 Task: Open a blank sheet, save the file as Harrypotter.html and add heading 'Harry Potter',with the parapraph 'Harry Potter, created by author J.K. Rowling, is a beloved fantasy series that has captured the hearts of readers worldwide. It follows the extraordinary journey of Harry Potter, a young wizard, and his friends at Hogwarts School of Witchcraft and Wizardry. The series is filled with magic, adventure, friendship, and the battle between good and evil. Through its compelling storytelling, Harry Potter has inspired generations, teaching valuable lessons about courage, loyalty, and the power of love. It has become a cultural phenomenon, enchanting readers and reminding us of the enduring magic of imagination.' Apply Font Style in paragraph Impact and font size 18. Apply font style in  Heading 'Montserrat' and font size 36 Change heading alignment to  Left and paragraph alignment to  Left
Action: Mouse moved to (364, 226)
Screenshot: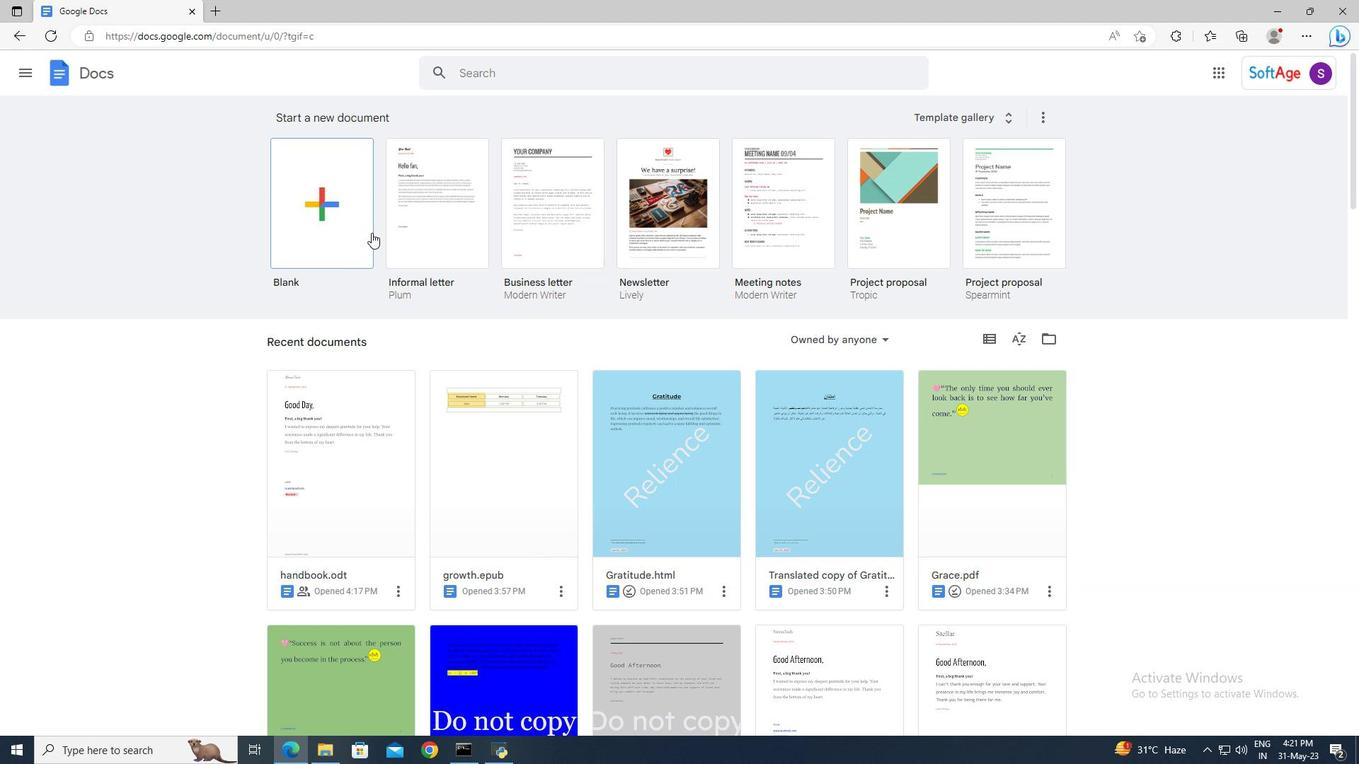 
Action: Mouse pressed left at (364, 226)
Screenshot: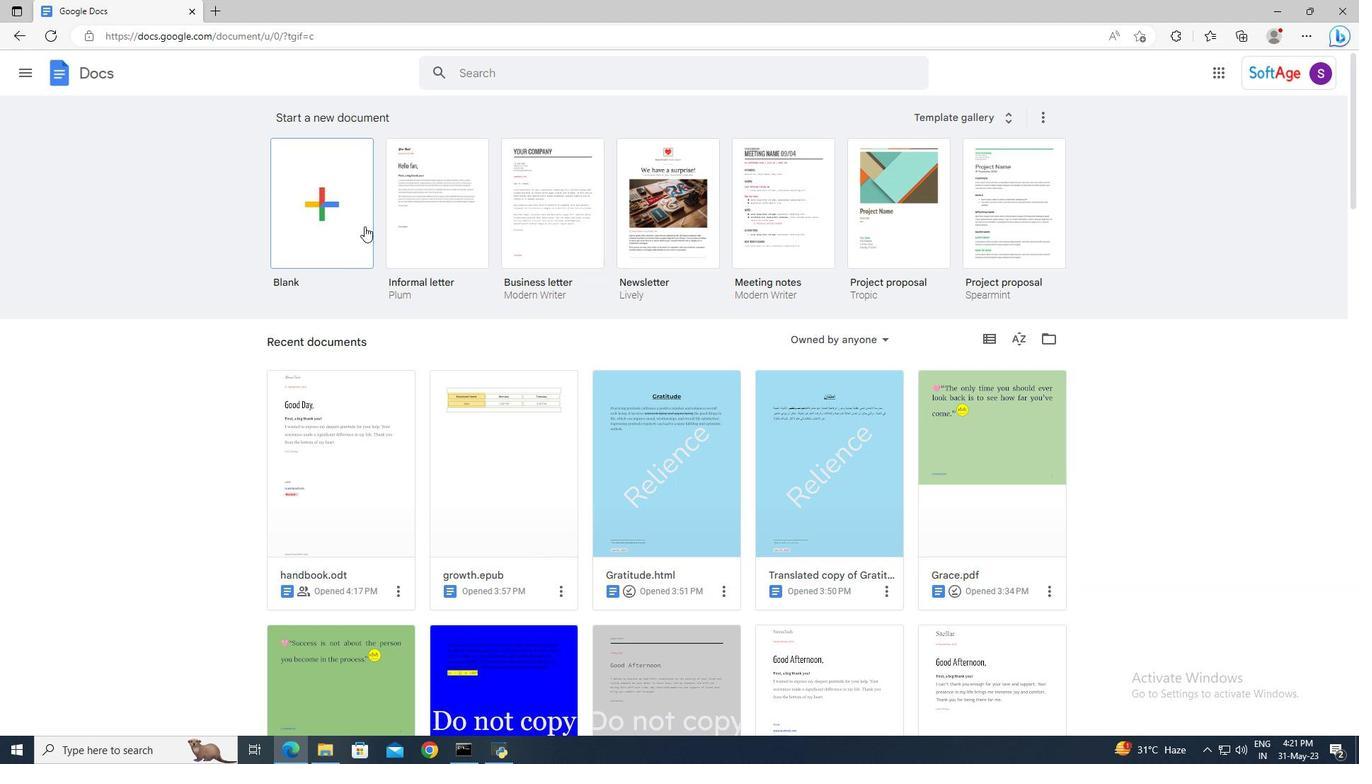
Action: Mouse moved to (139, 63)
Screenshot: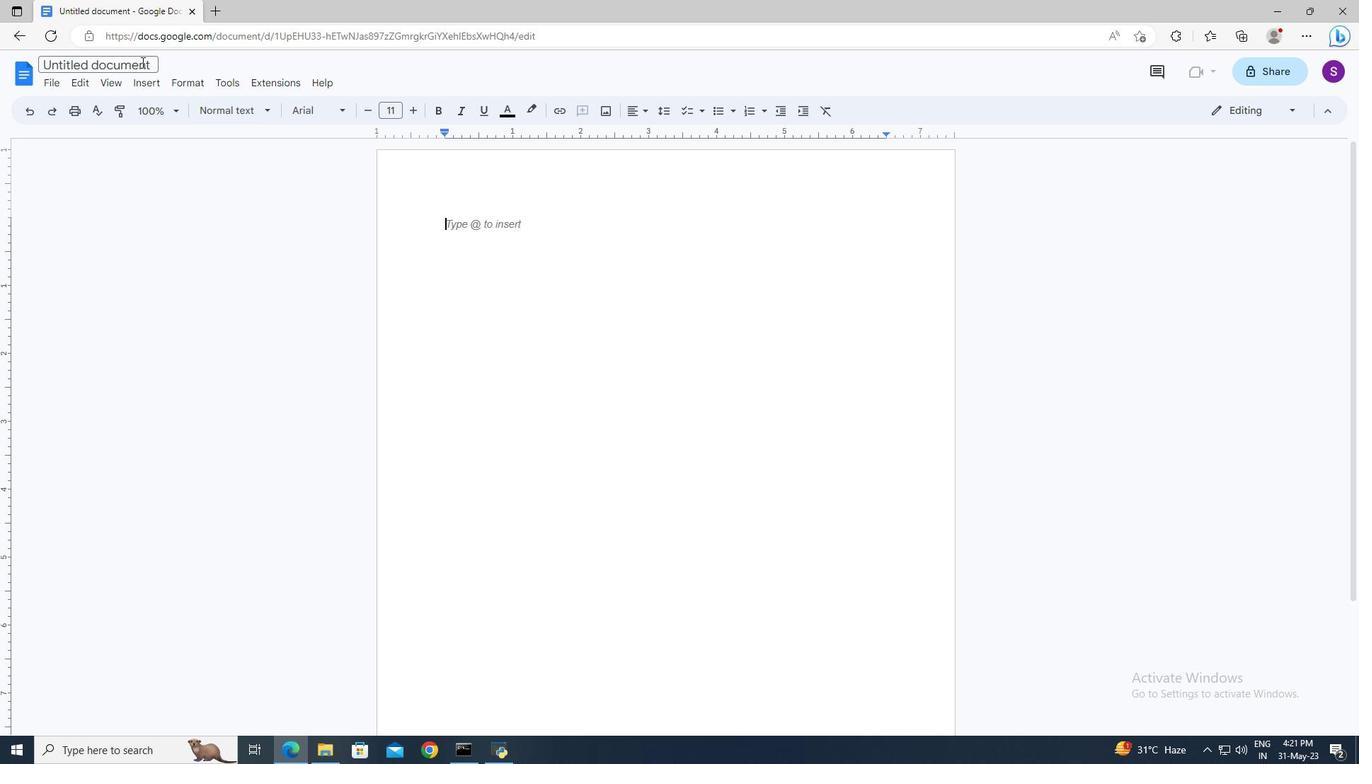 
Action: Mouse pressed left at (139, 63)
Screenshot: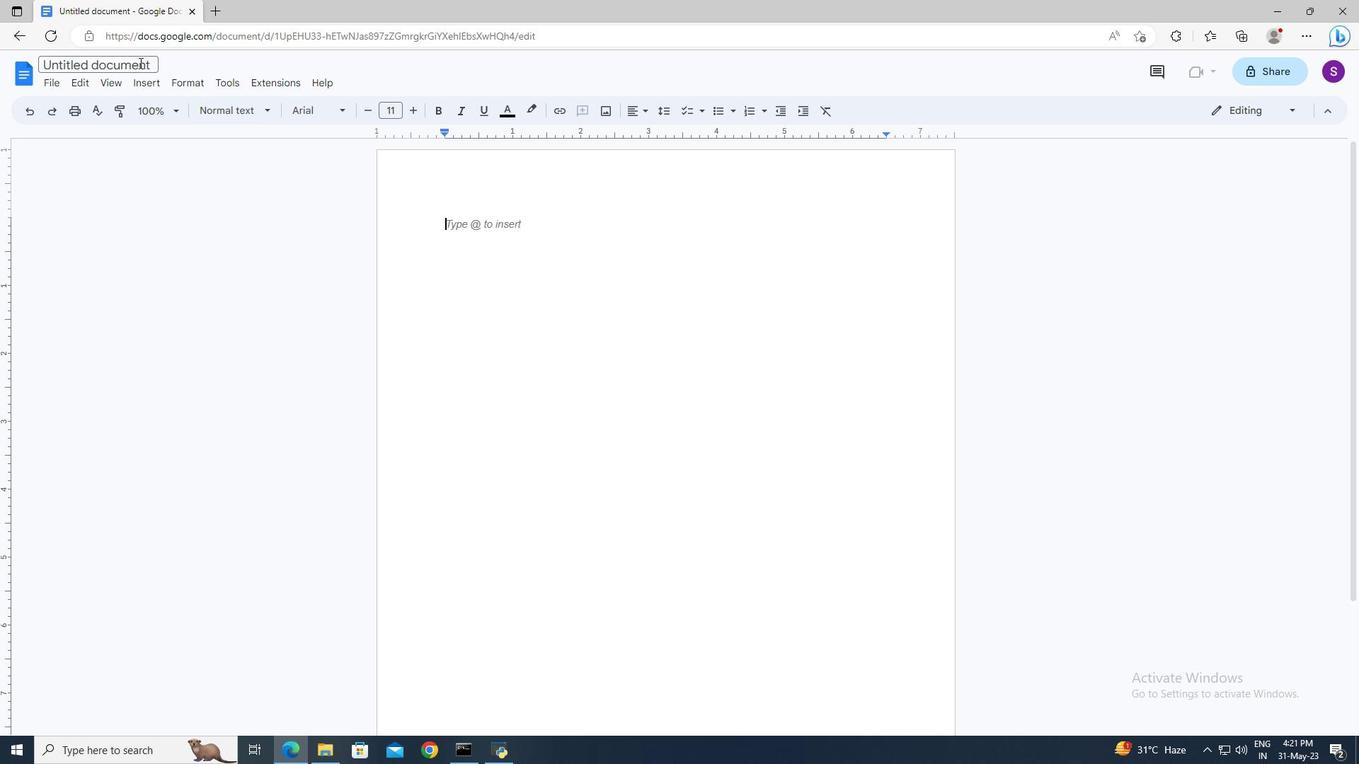 
Action: Key pressed <Key.delete><Key.shift>Harrypotter.html<Key.enter>
Screenshot: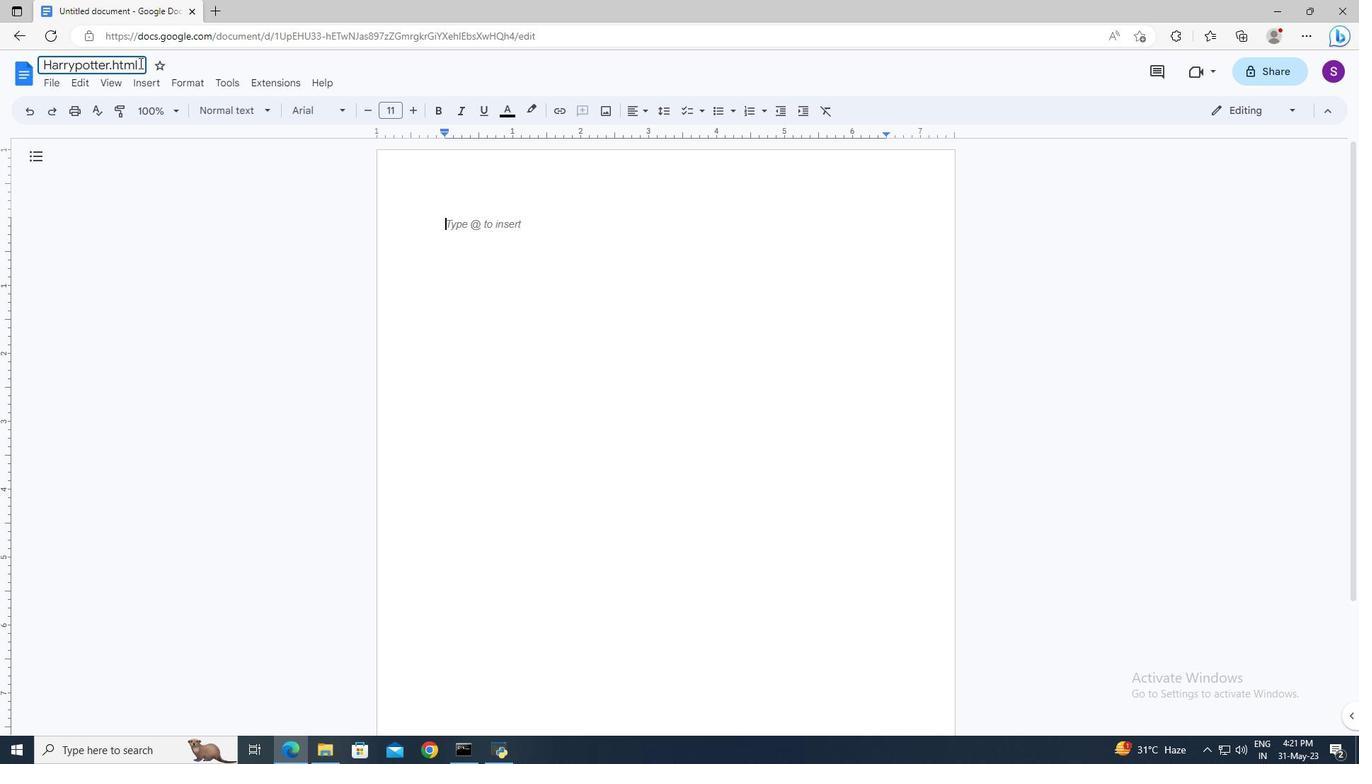 
Action: Mouse moved to (256, 119)
Screenshot: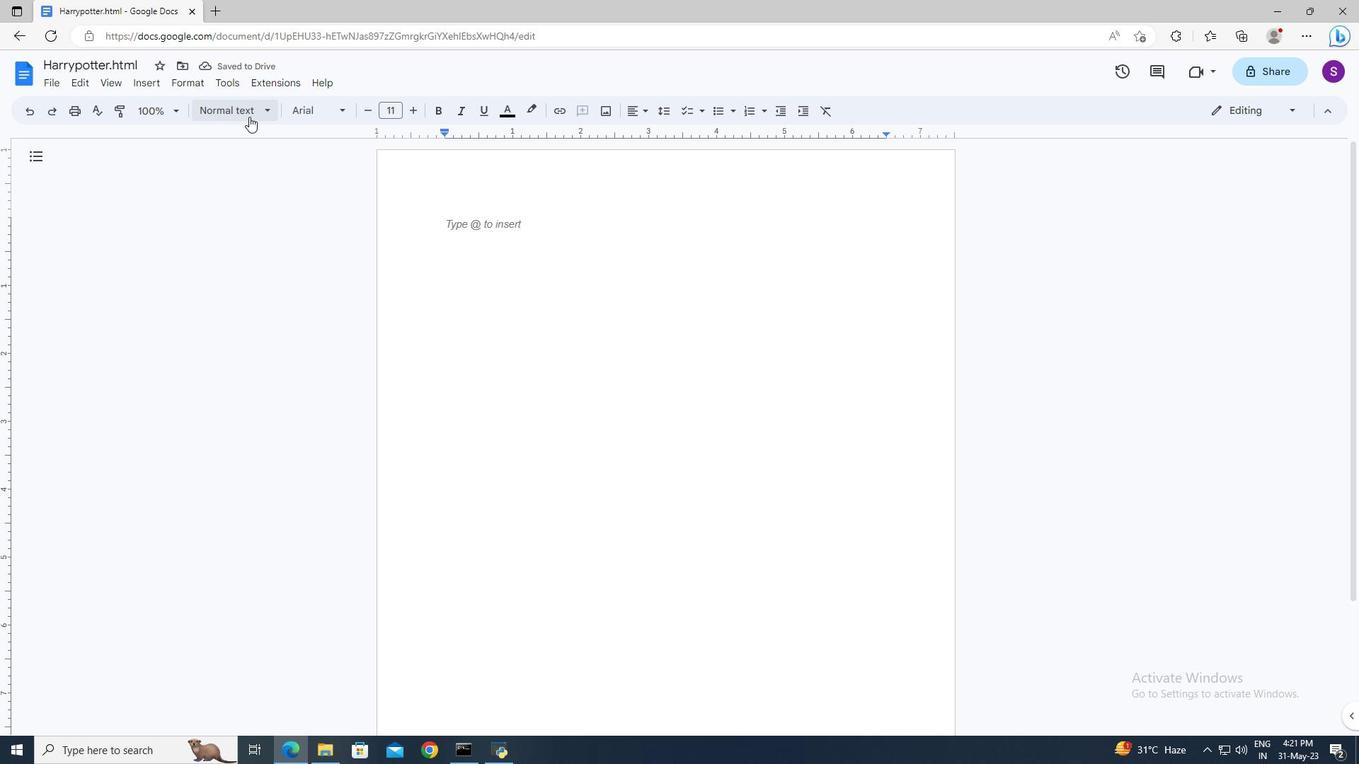 
Action: Mouse pressed left at (256, 119)
Screenshot: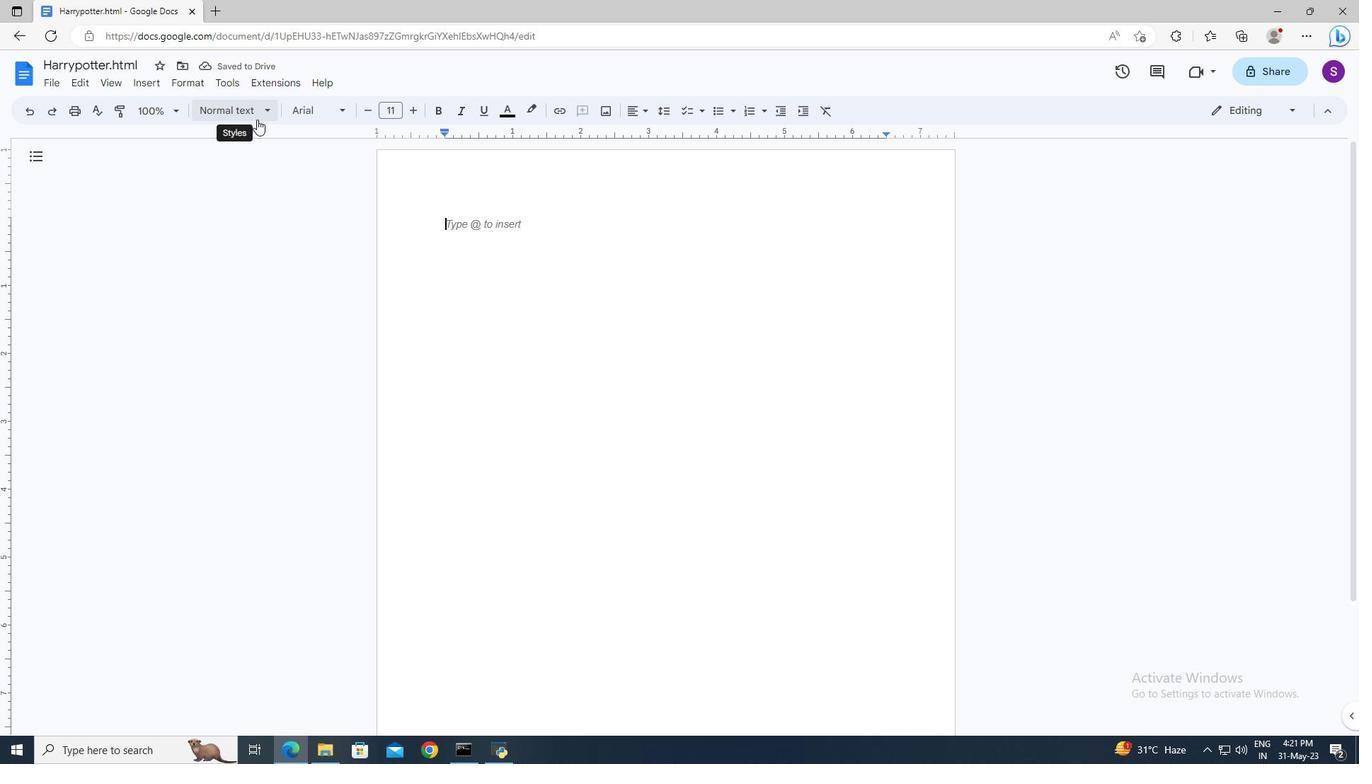 
Action: Mouse moved to (274, 308)
Screenshot: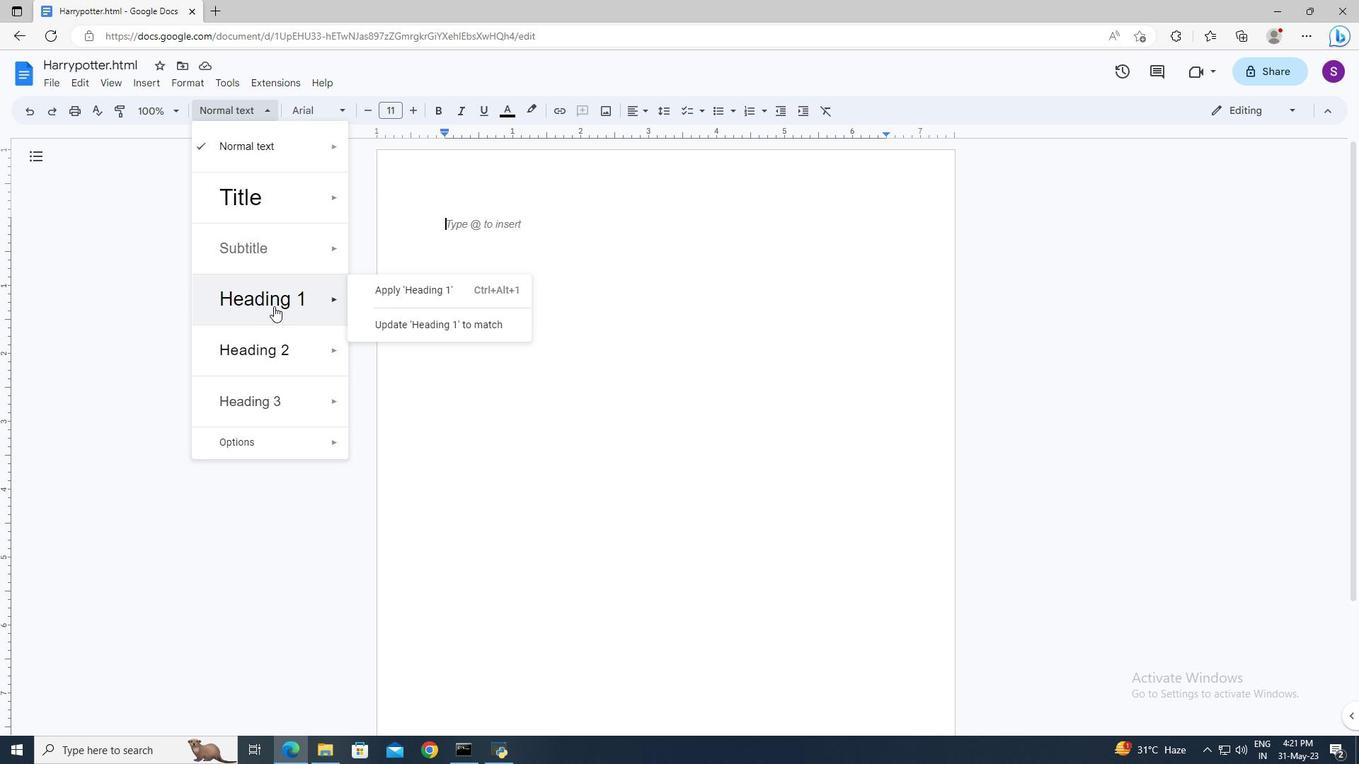 
Action: Mouse pressed left at (274, 308)
Screenshot: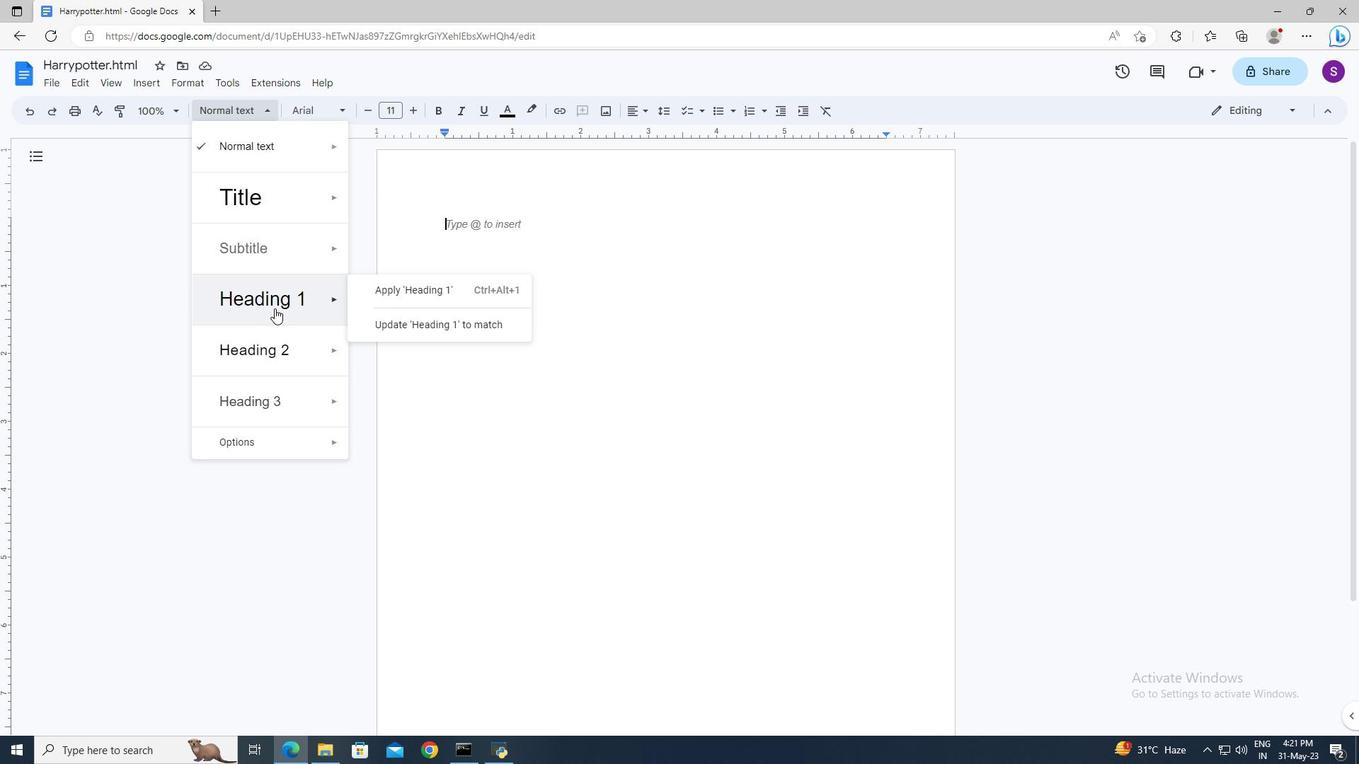 
Action: Key pressed <Key.shift>Harry<Key.space><Key.shift>Potter<Key.enter><Key.enter><Key.shift>Harry<Key.space><Key.shift>Potter,<Key.space>created<Key.space>by<Key.space>author<Key.space><Key.shift>J.<Key.shift>K.<Key.space><Key.shift>Rowling,<Key.space>is<Key.space>a<Key.space>beloved<Key.space>fantasy<Key.space>series<Key.space>that<Key.space>a<Key.backspace>has<Key.space>captured<Key.space>the<Key.space>hearts<Key.space>of<Key.space>readers<Key.space>worldwide.<Key.space><Key.shift>It<Key.space>follows<Key.space>the<Key.space>extraordinary<Key.space>journey<Key.space>of<Key.space><Key.shift>Harry<Key.space><Key.shift>Potter,<Key.space>a<Key.space>young<Key.space>wizard,<Key.space>and<Key.space>his<Key.space>friends<Key.space>at<Key.space><Key.shift>Hogwarts<Key.space><Key.shift_r>School<Key.space>of<Key.space><Key.shift>Witchcraft<Key.space>and<Key.space><Key.shift_r>Wizardry.<Key.space><Key.shift>The<Key.space>series<Key.space>is<Key.space>filled<Key.space>with<Key.space>magic,<Key.space>adventure,<Key.space>friendh<Key.backspace>ship,<Key.space>and<Key.space>b<Key.backspace>the<Key.space>battle<Key.space>between<Key.space>good<Key.space>and<Key.space>evil.<Key.space><Key.shift>Through<Key.space>its<Key.space>compelling,<Key.backspace><Key.space>storytelling,<Key.space><Key.shift>Harry<Key.space><Key.shift>Potter<Key.space>has<Key.space>inspired<Key.space>generations,<Key.space>tr\e<Key.backspace><Key.backspace><Key.backspace>eaching<Key.space>valual<Key.backspace>ble<Key.space>lessons<Key.space>about<Key.space>courage,<Key.space>loyalty,<Key.space>and<Key.space>the<Key.space>power<Key.space>of<Key.space>love.<Key.space><Key.shift>It<Key.space>has<Key.space>become<Key.space>a<Key.space>cultural<Key.space>phenomenon,<Key.space>enchanting<Key.space>readers<Key.space>and<Key.space>reminding<Key.space>us<Key.space>of<Key.space>the<Key.space>enduring<Key.space>magic<Key.space>of<Key.space>imagination.<Key.shift><Key.up>
Screenshot: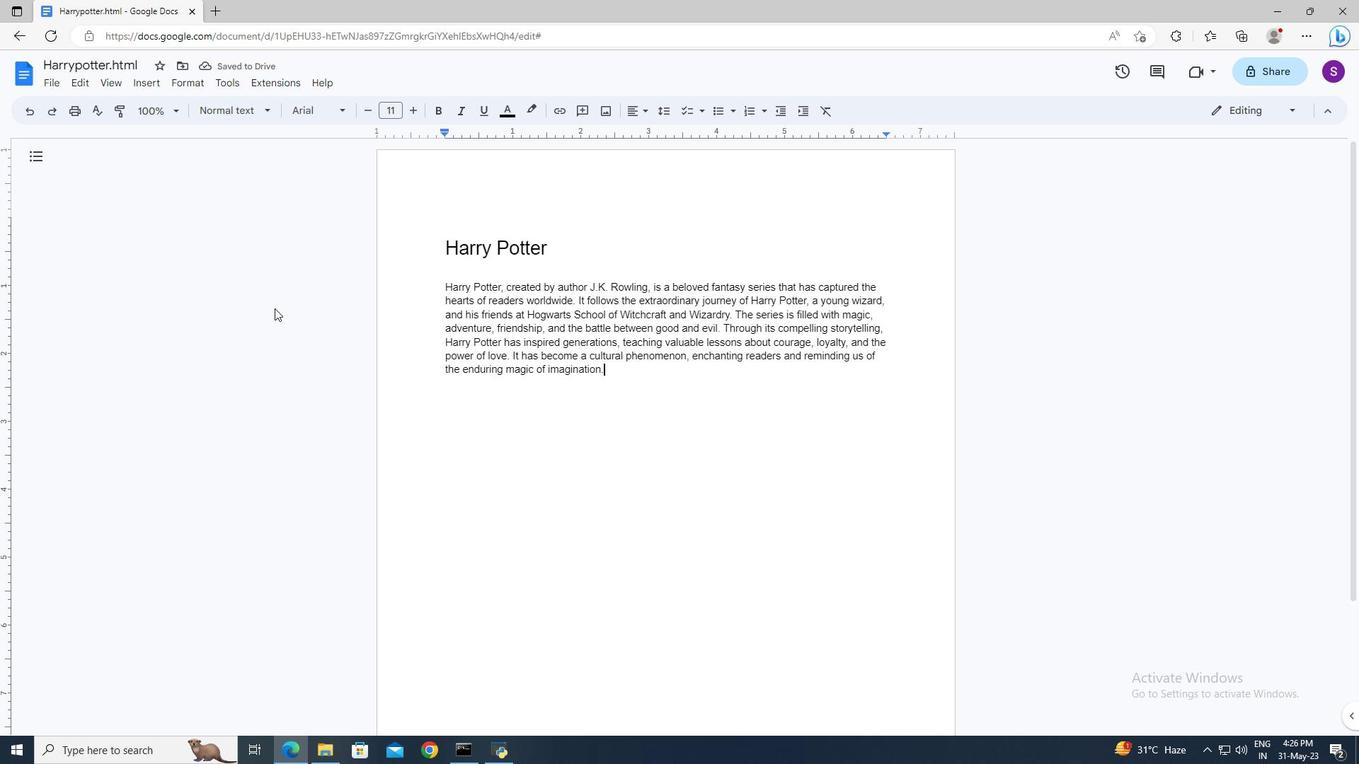 
Action: Mouse moved to (341, 117)
Screenshot: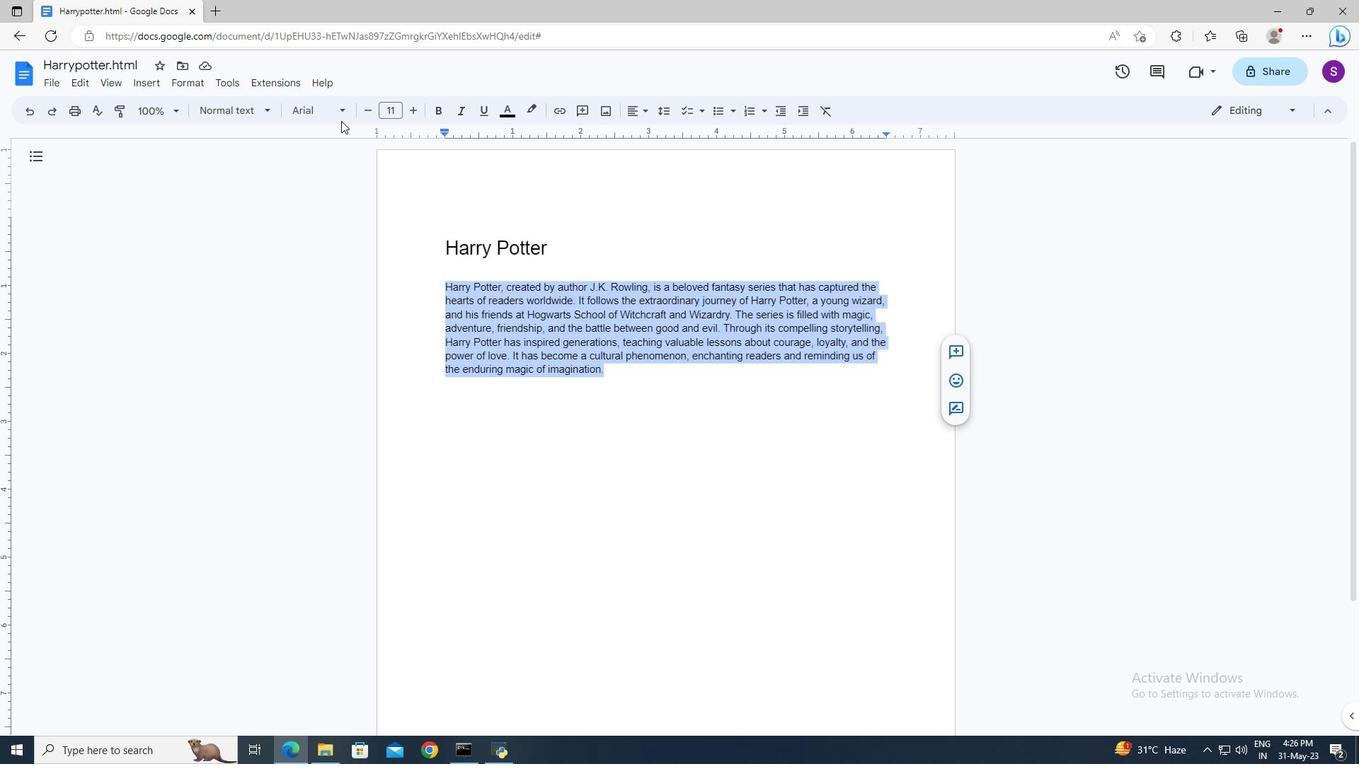 
Action: Mouse pressed left at (341, 117)
Screenshot: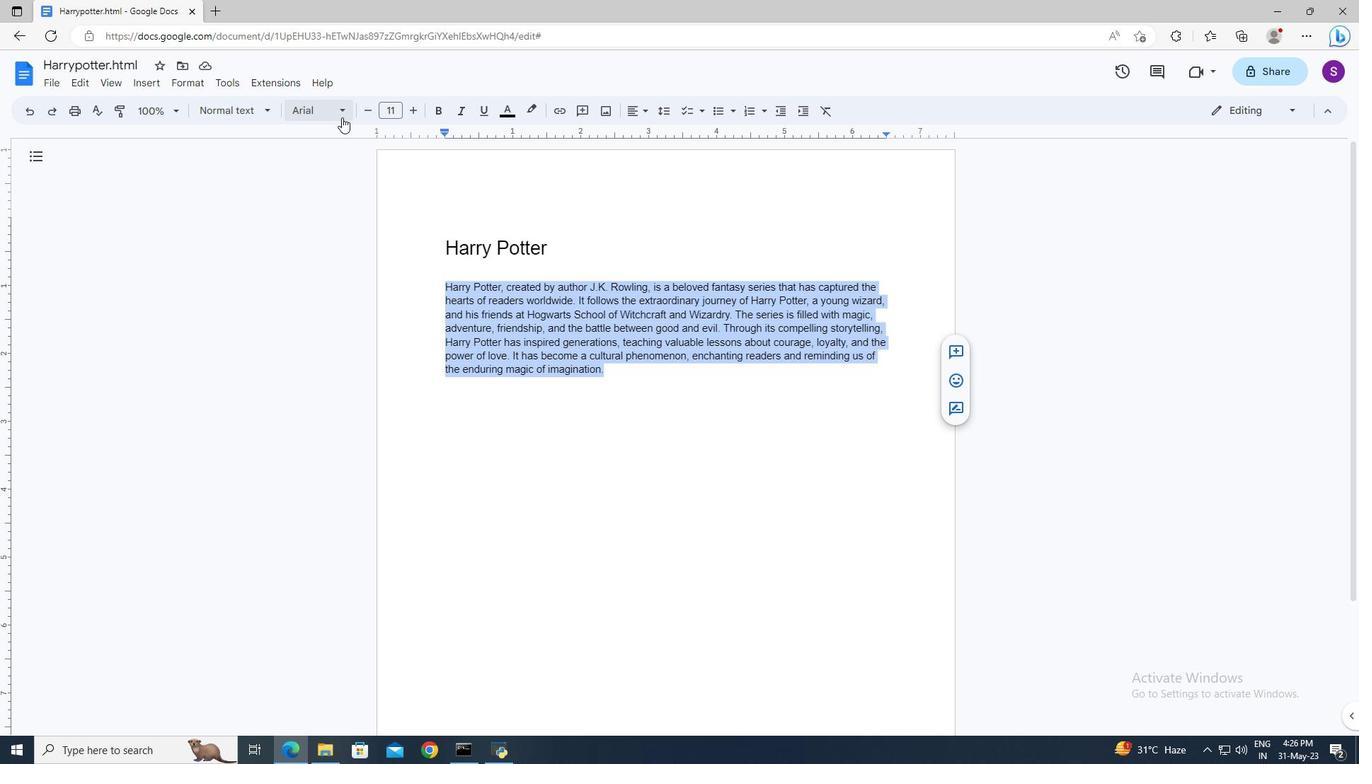 
Action: Mouse moved to (331, 517)
Screenshot: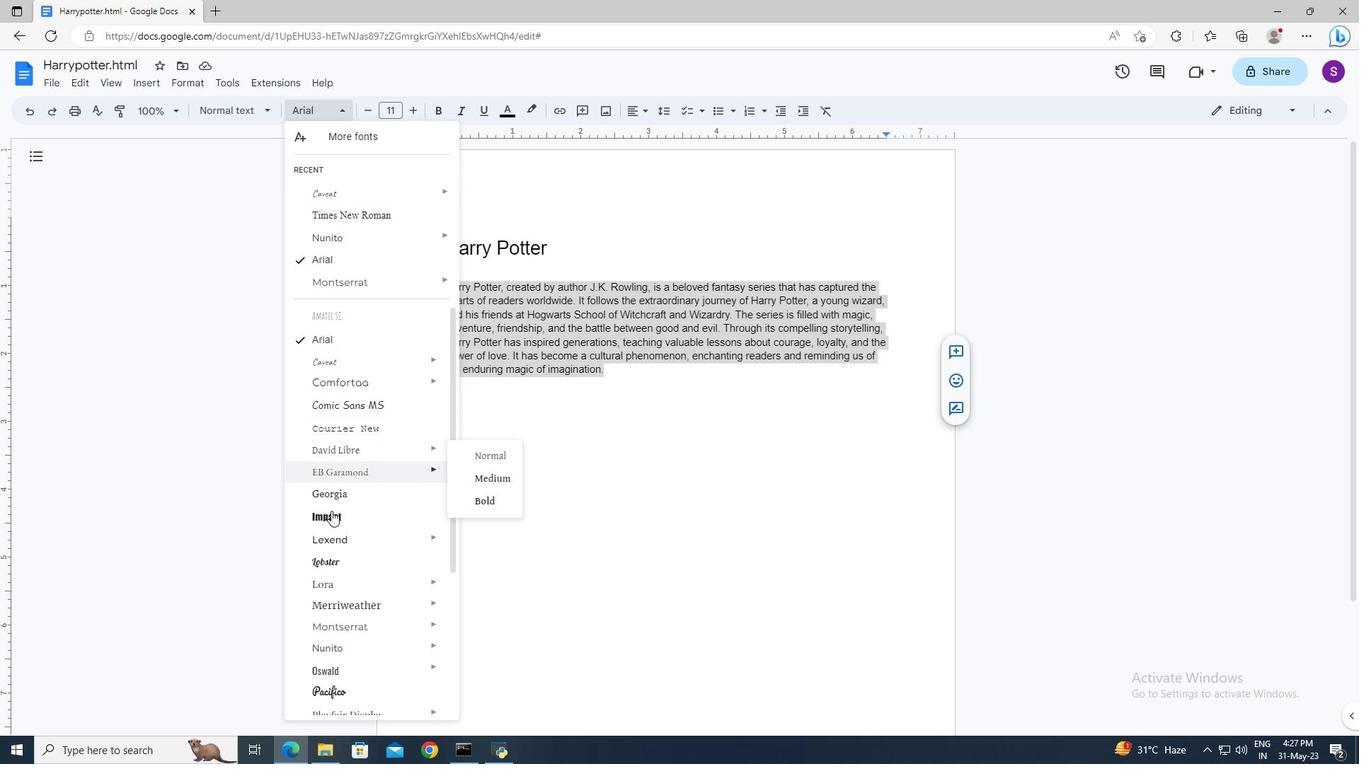 
Action: Mouse pressed left at (331, 517)
Screenshot: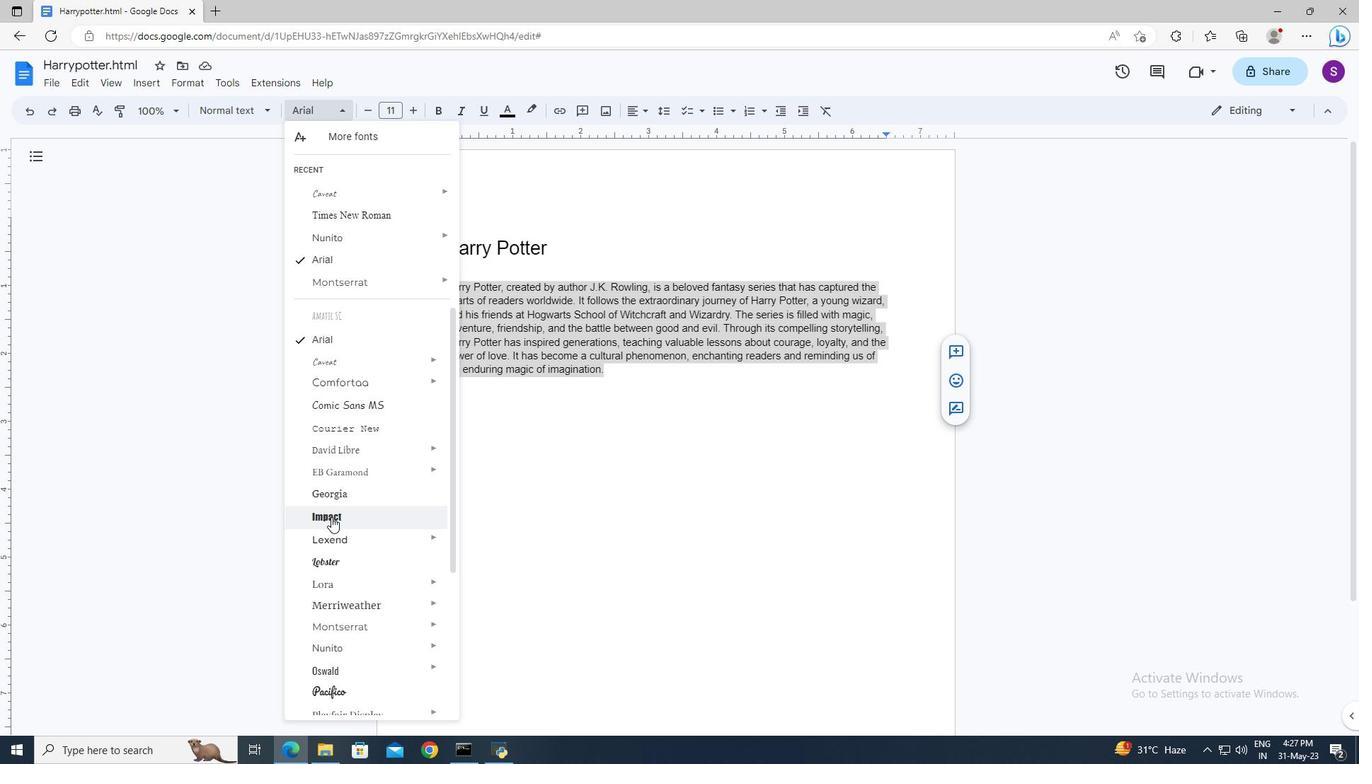 
Action: Mouse moved to (397, 115)
Screenshot: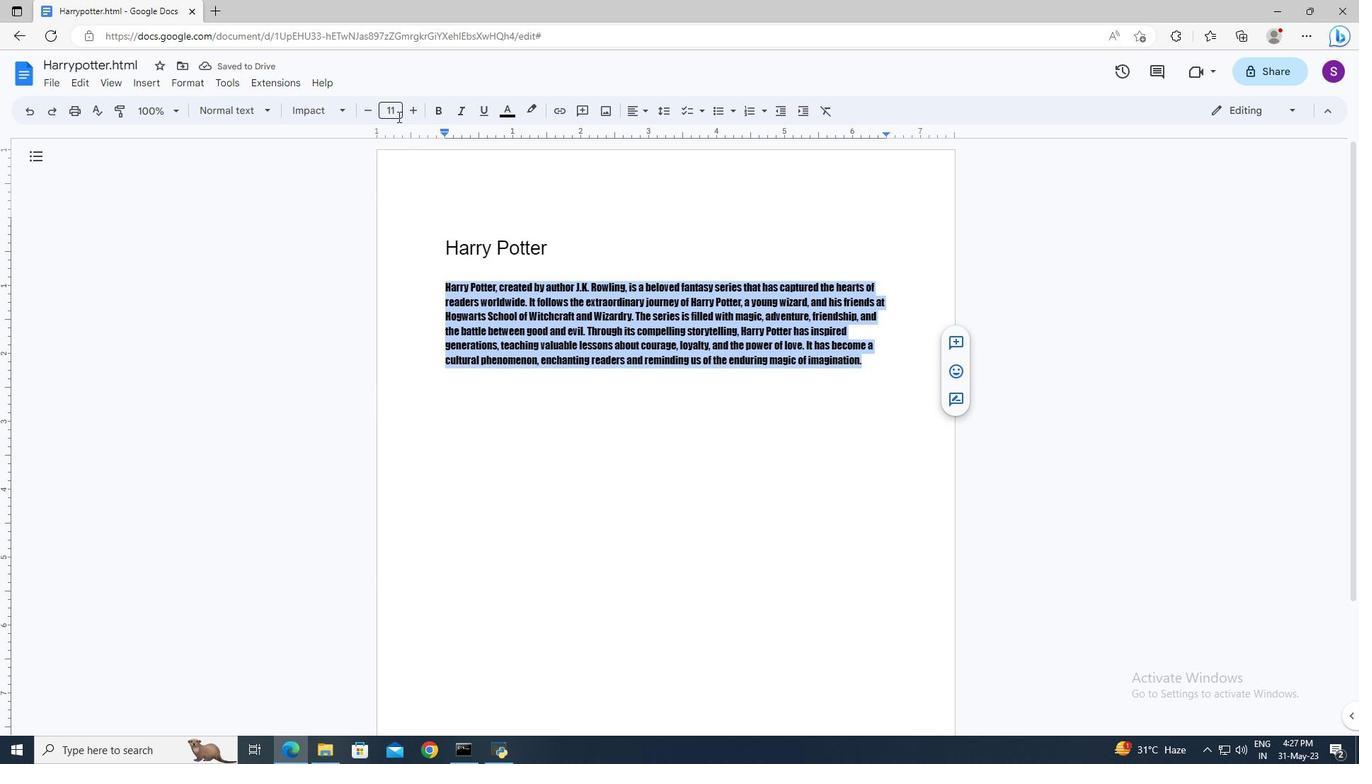 
Action: Mouse pressed left at (397, 115)
Screenshot: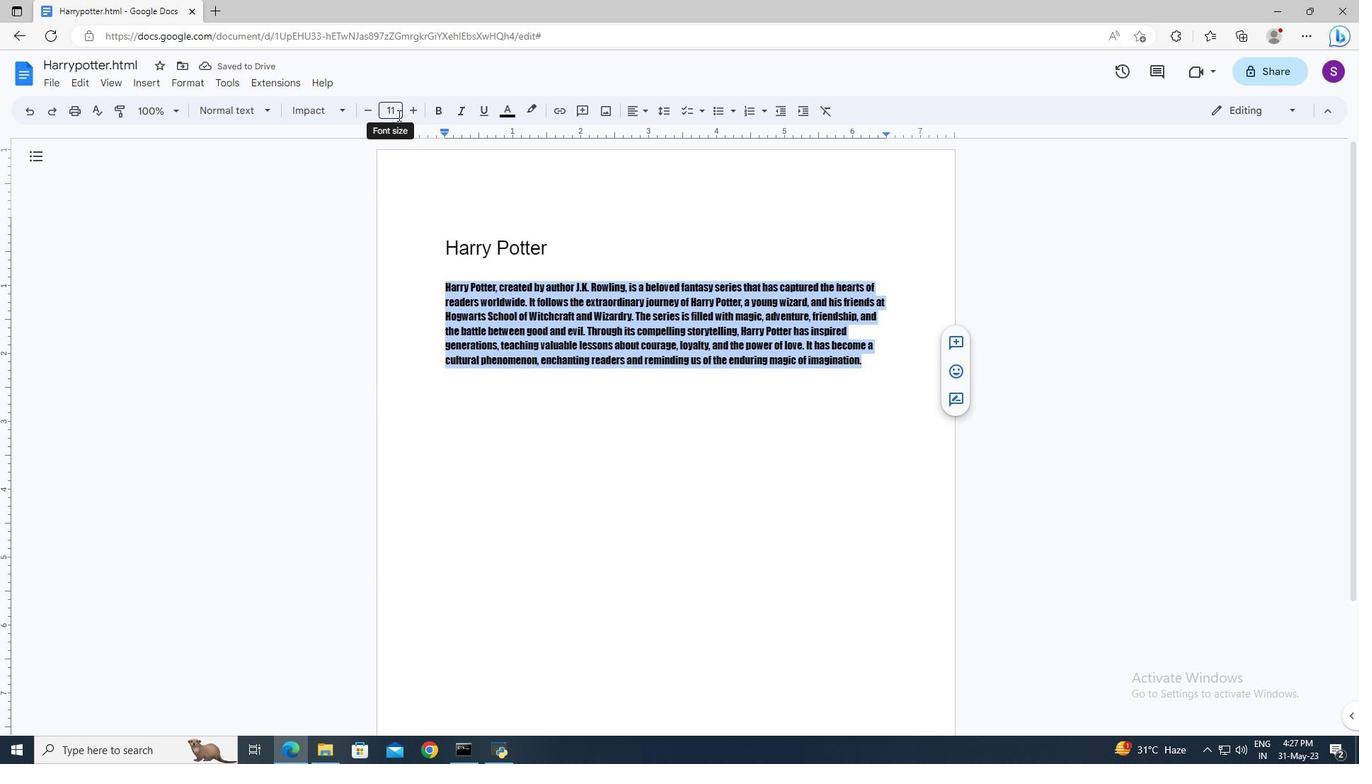 
Action: Key pressed 18<Key.enter>
Screenshot: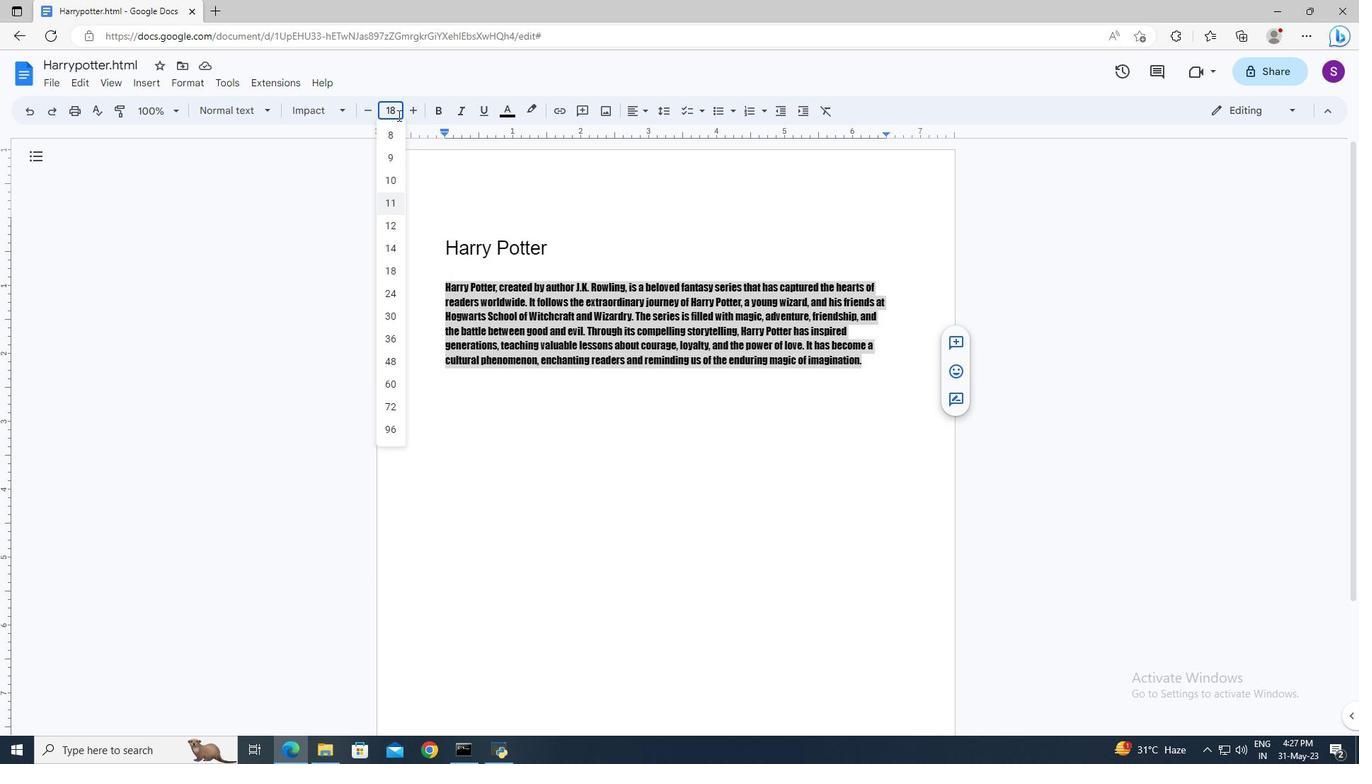 
Action: Mouse moved to (435, 245)
Screenshot: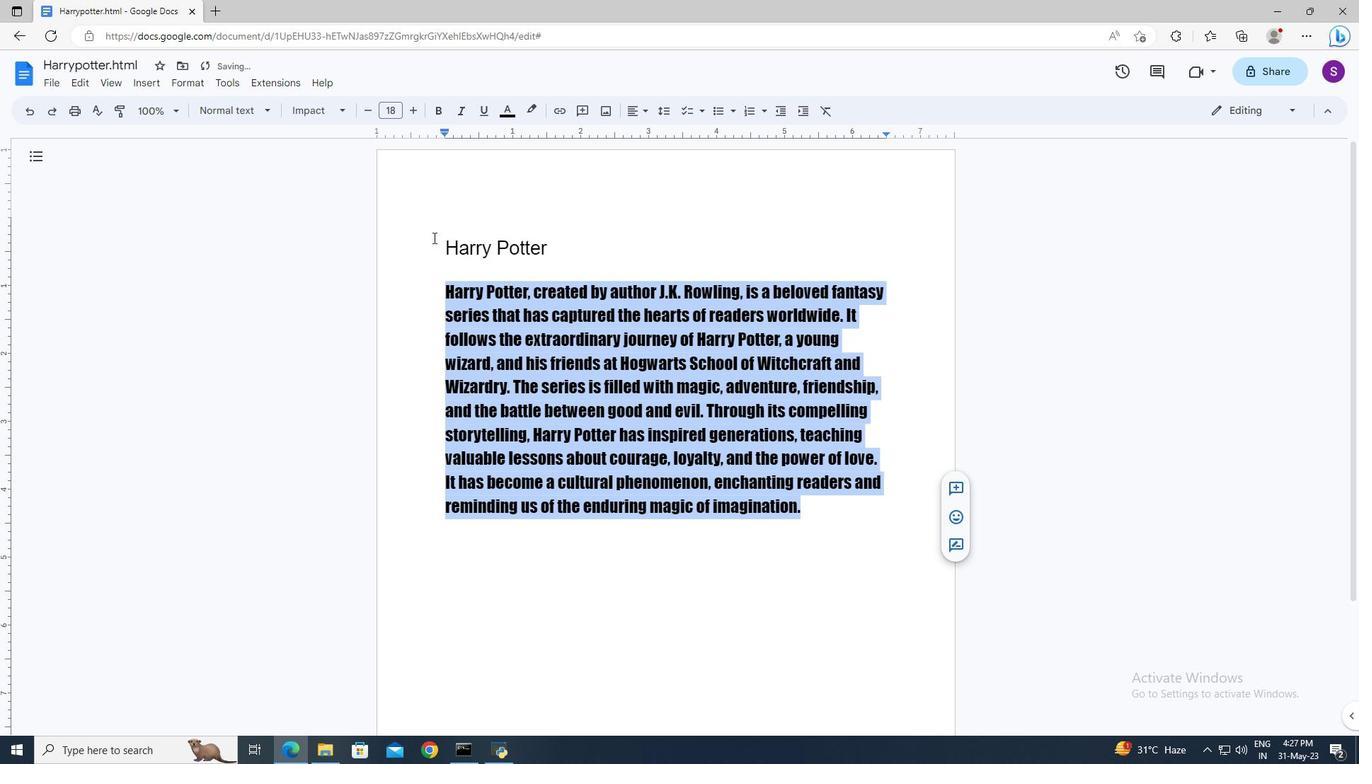 
Action: Mouse pressed left at (435, 245)
Screenshot: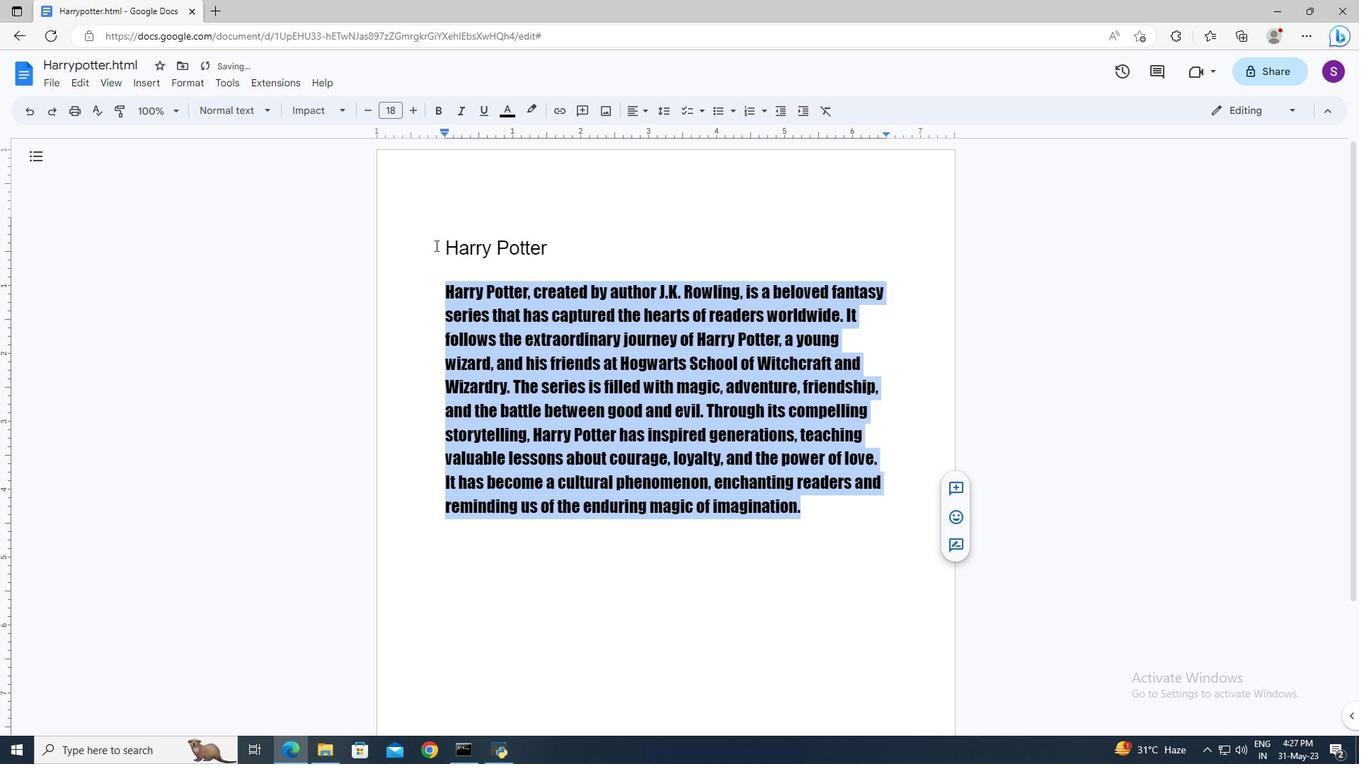 
Action: Key pressed <Key.shift><Key.shift><Key.shift><Key.shift><Key.shift><Key.shift><Key.shift><Key.shift><Key.shift><Key.shift><Key.shift><Key.shift><Key.shift><Key.down>
Screenshot: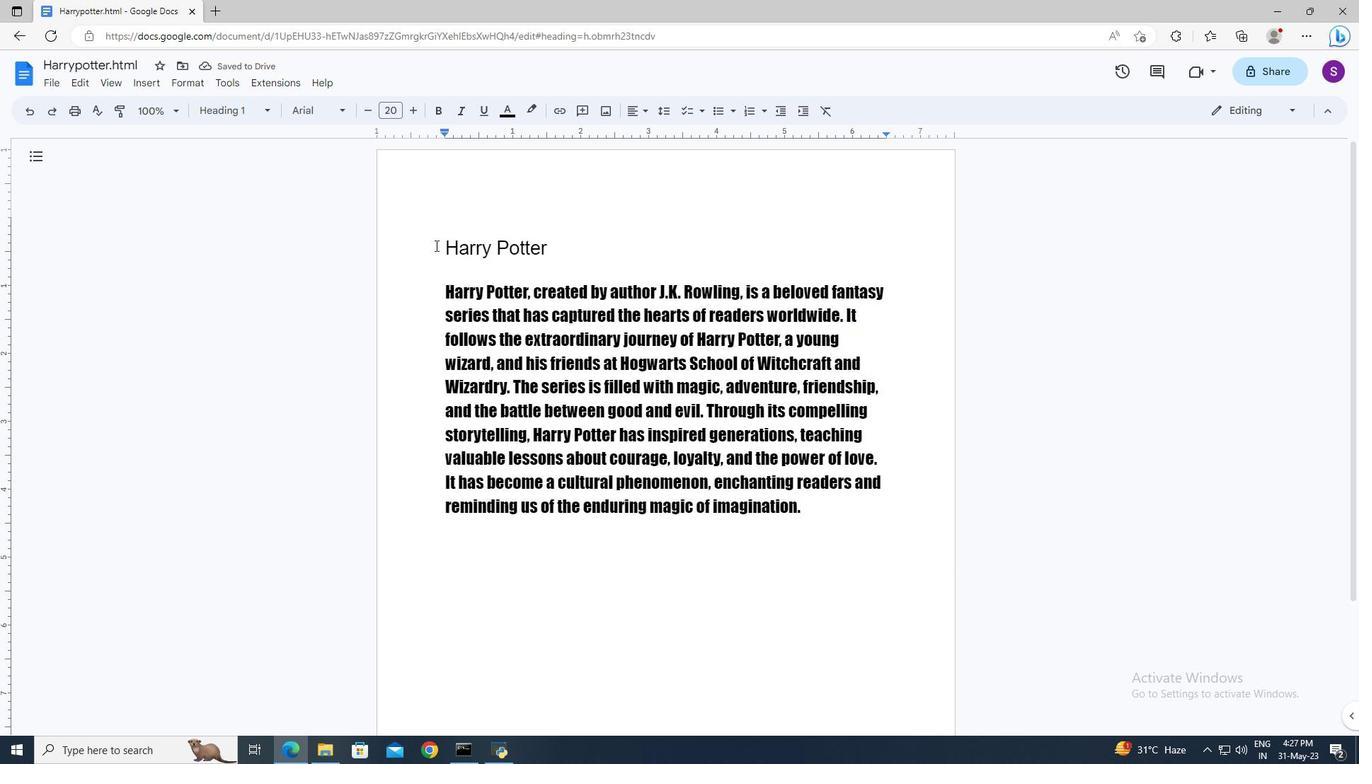 
Action: Mouse moved to (336, 113)
Screenshot: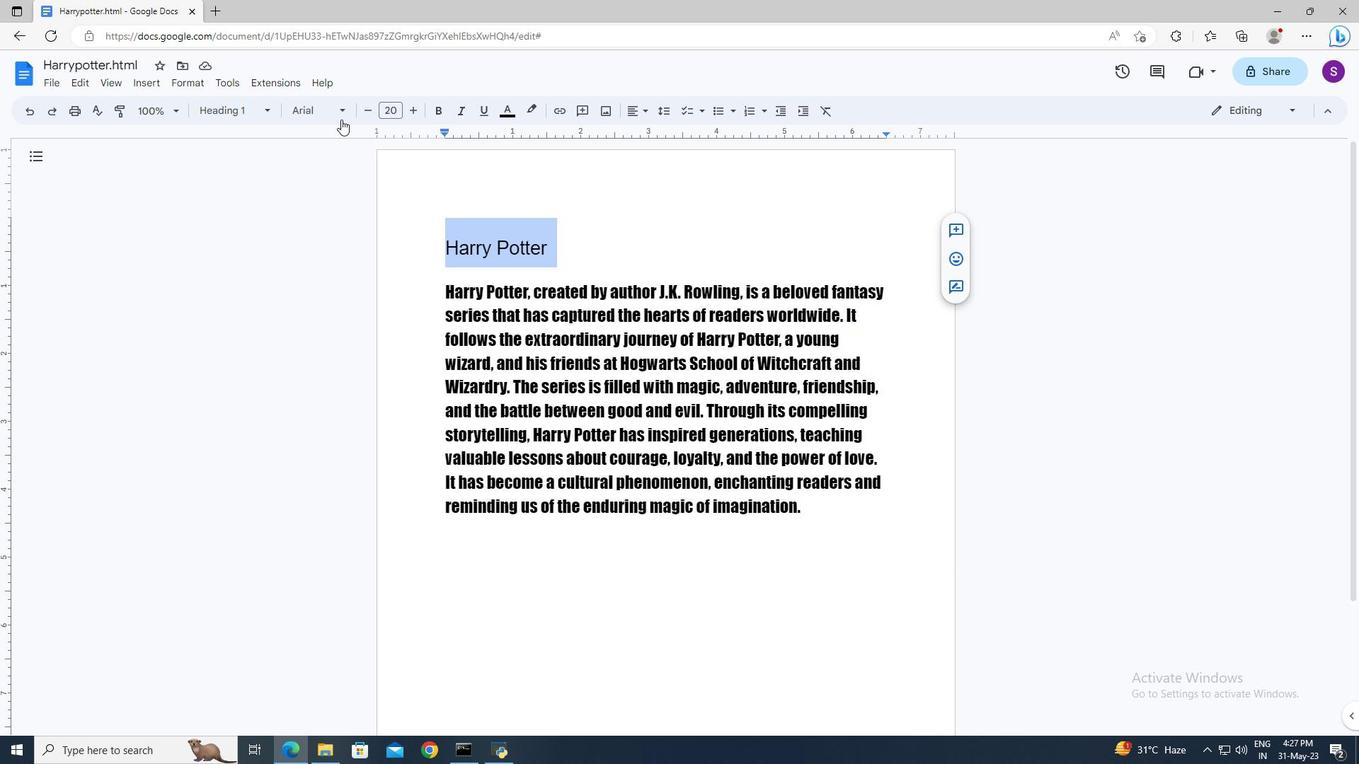 
Action: Mouse pressed left at (336, 113)
Screenshot: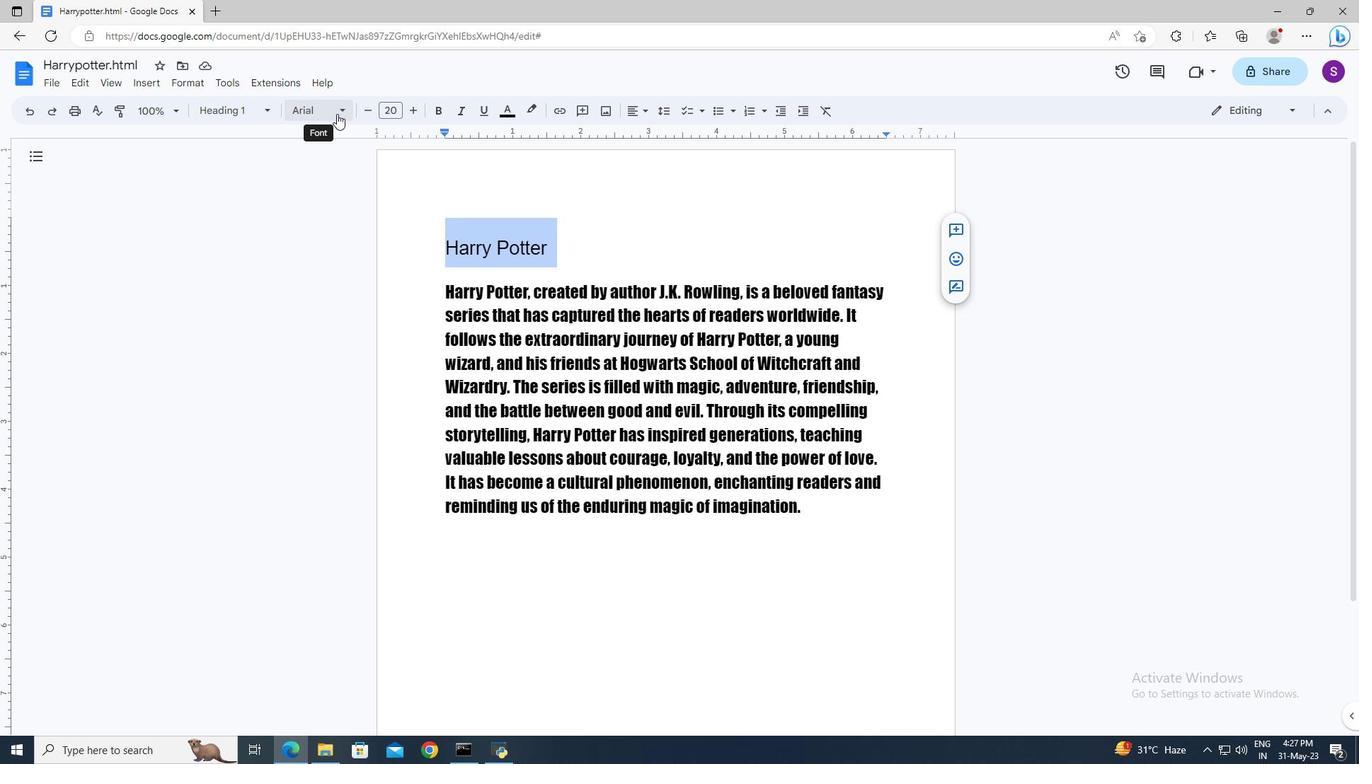 
Action: Mouse moved to (350, 629)
Screenshot: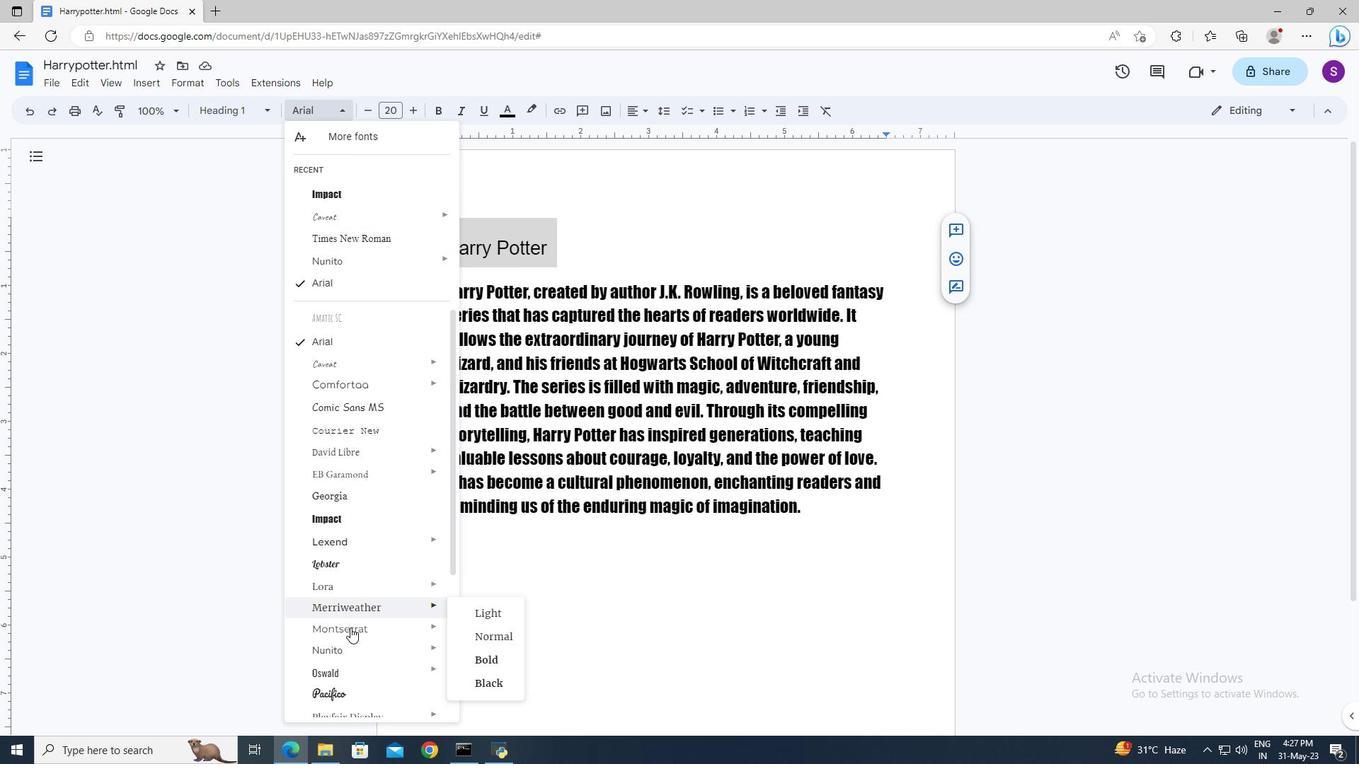 
Action: Mouse pressed left at (350, 629)
Screenshot: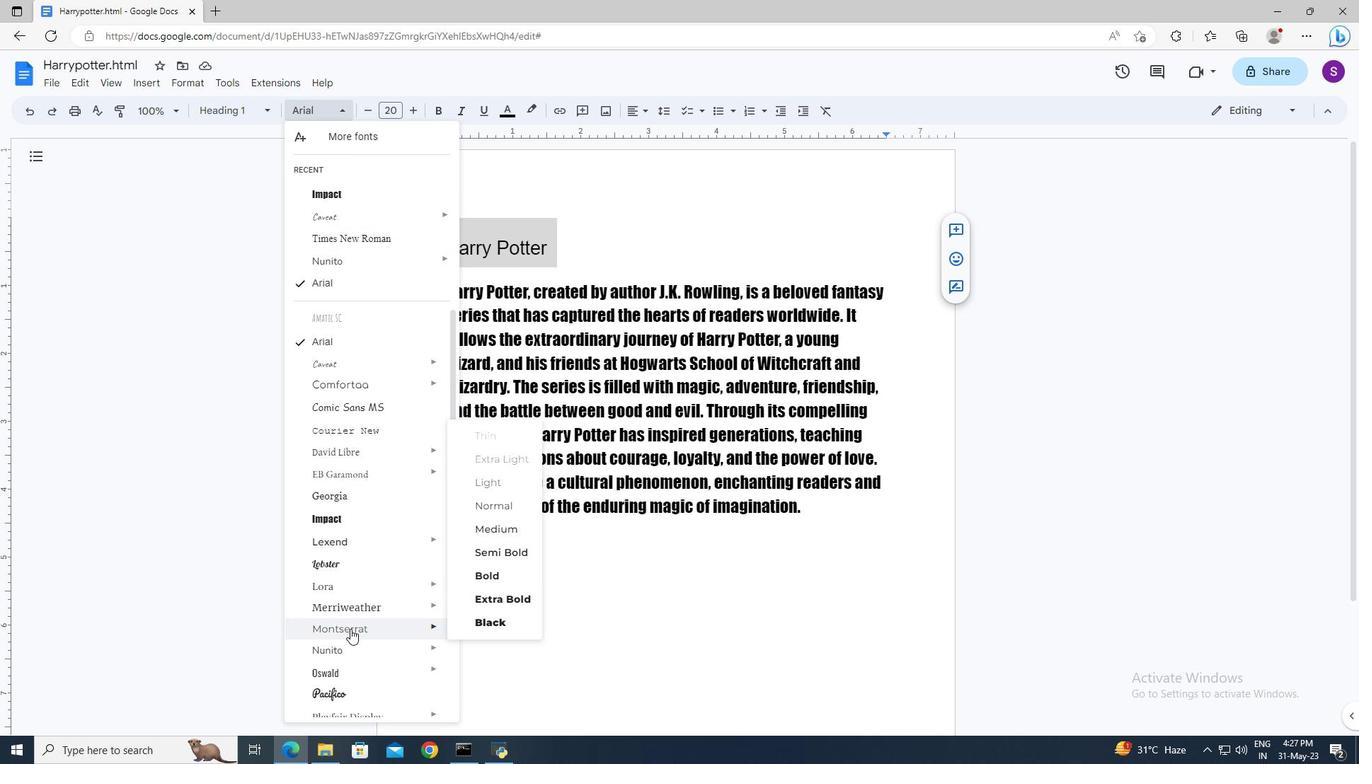 
Action: Mouse moved to (398, 112)
Screenshot: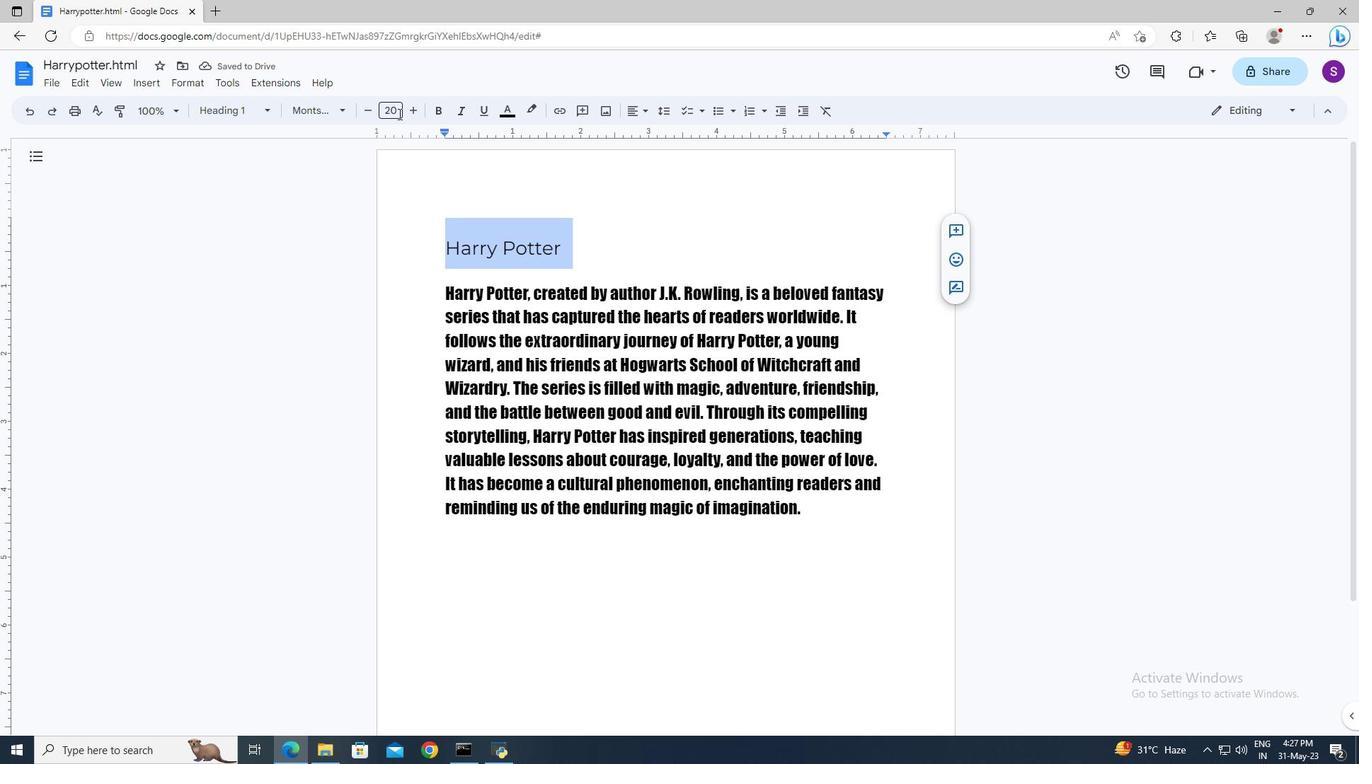 
Action: Mouse pressed left at (398, 112)
Screenshot: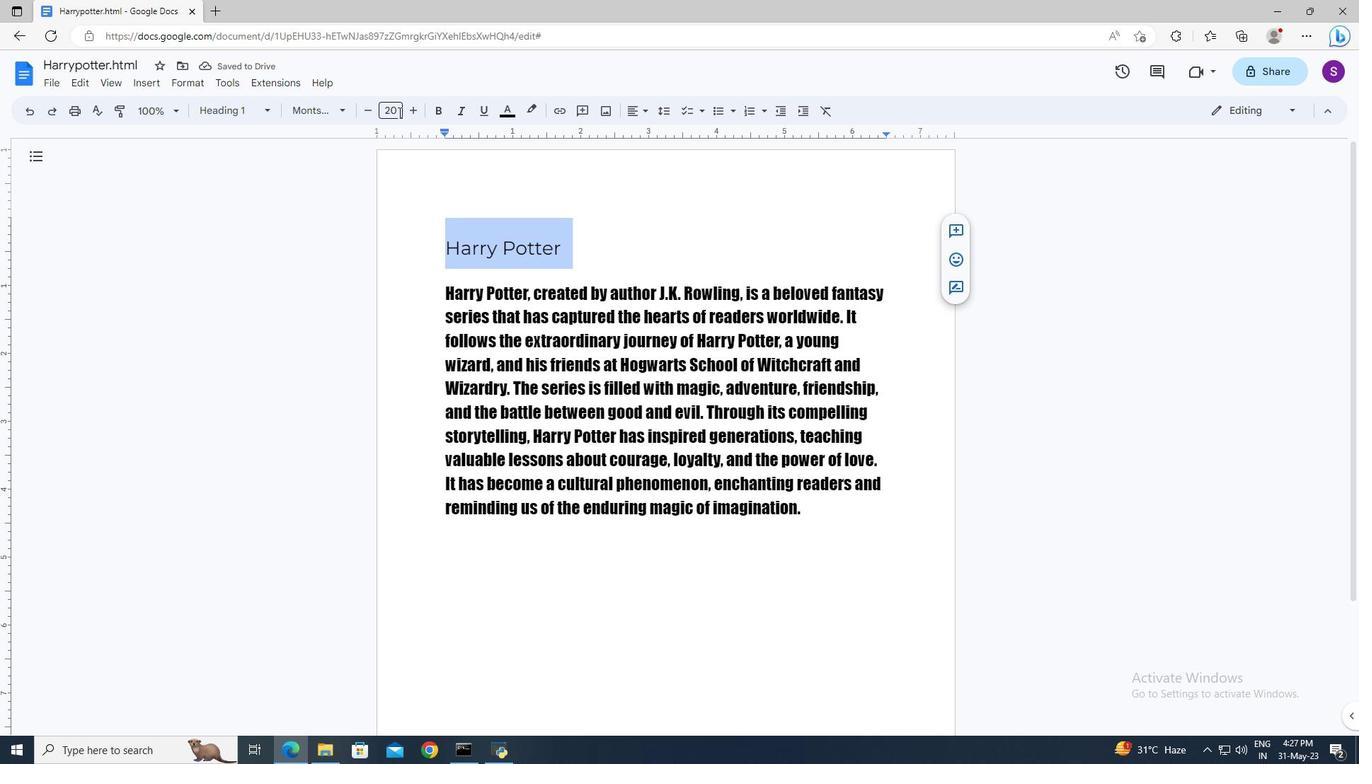 
Action: Key pressed 36<Key.enter>
Screenshot: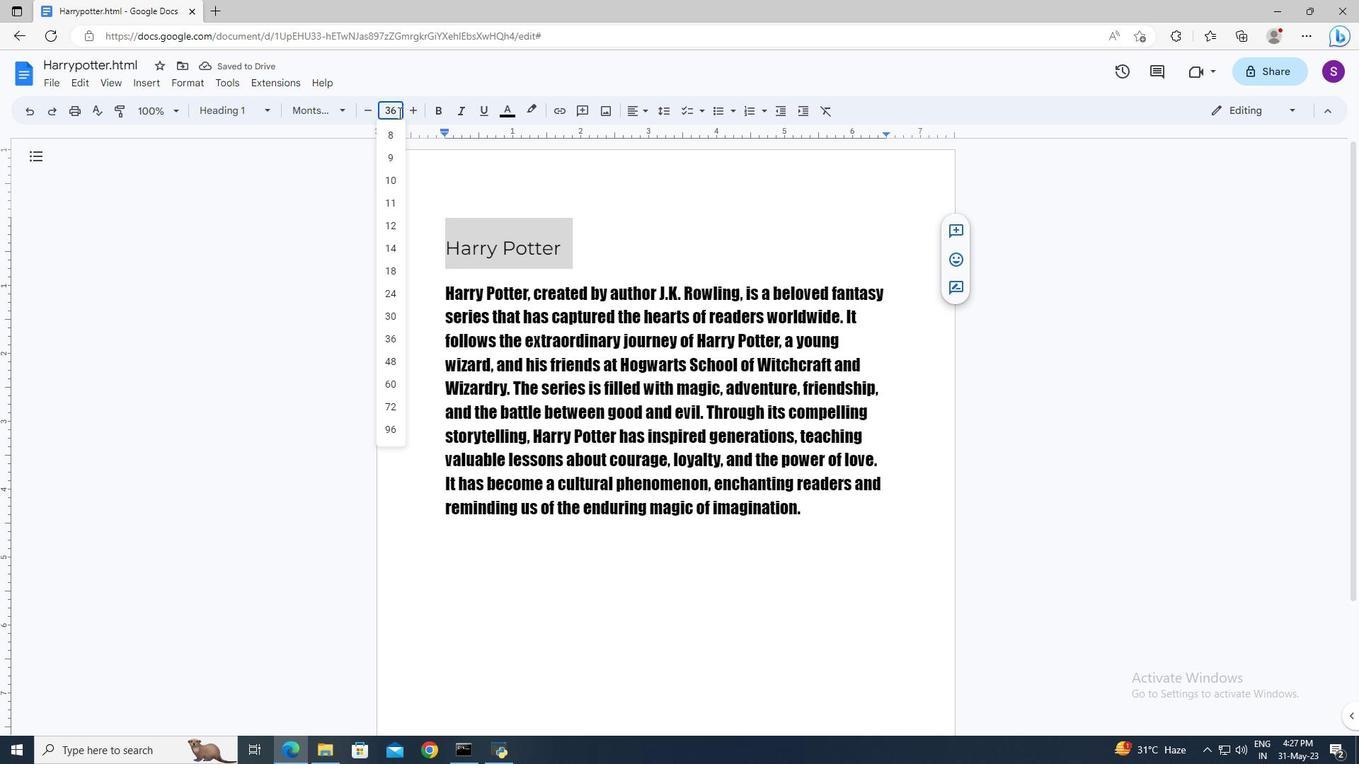 
Action: Mouse moved to (628, 109)
Screenshot: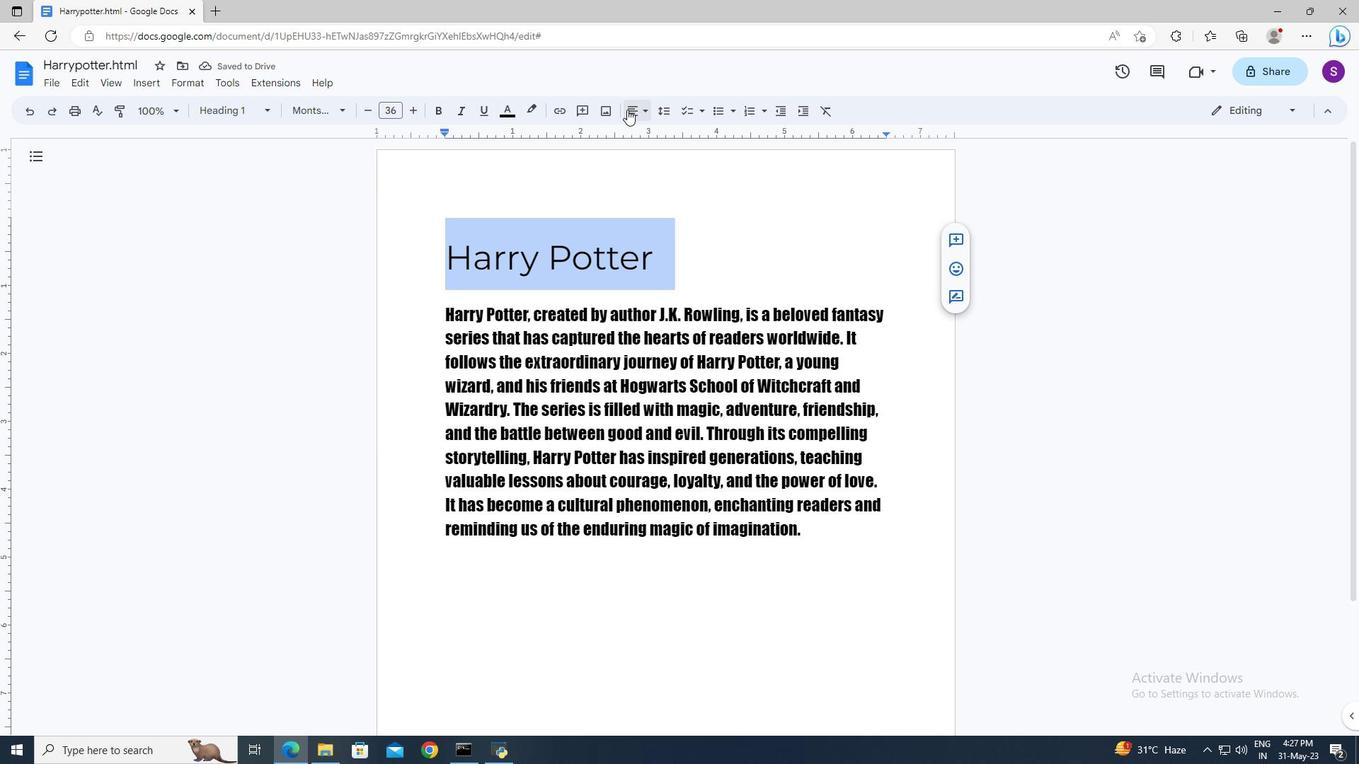 
Action: Mouse pressed left at (628, 109)
Screenshot: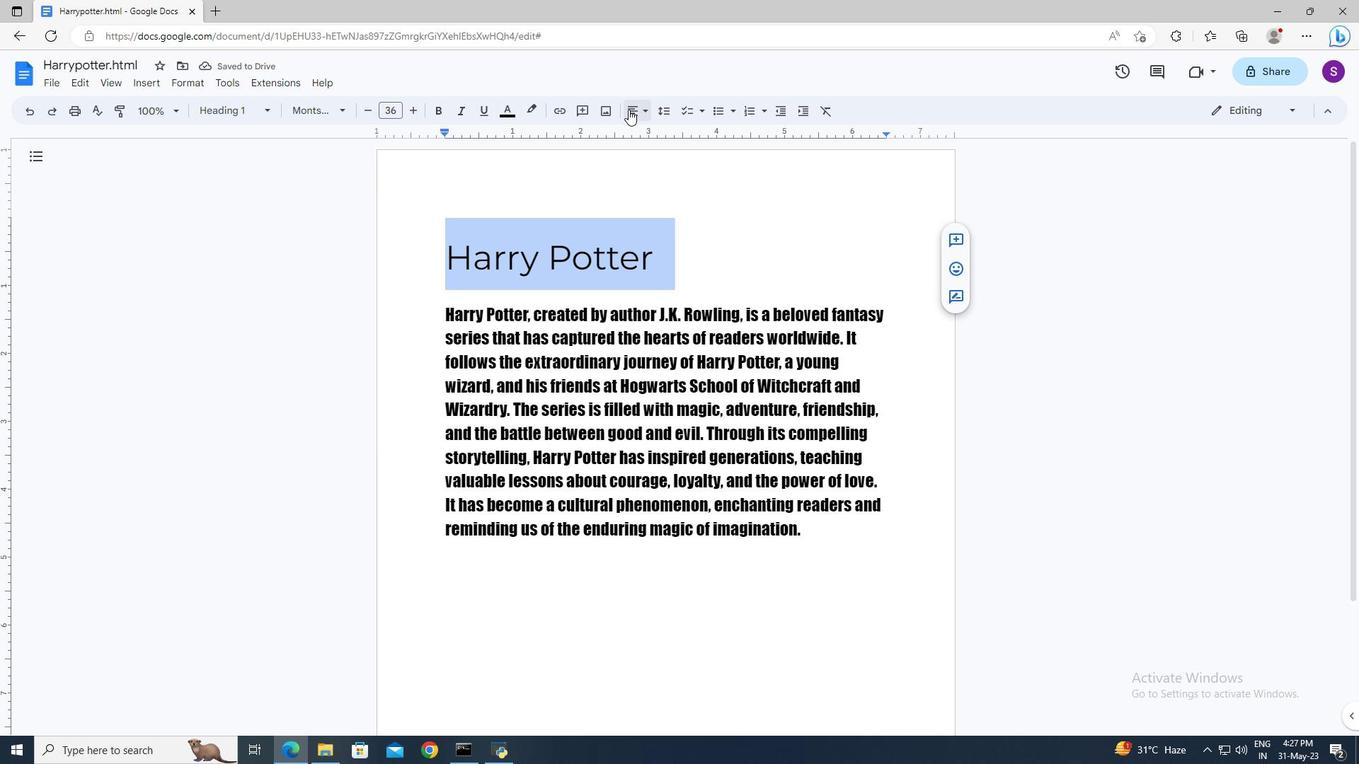 
Action: Mouse moved to (635, 133)
Screenshot: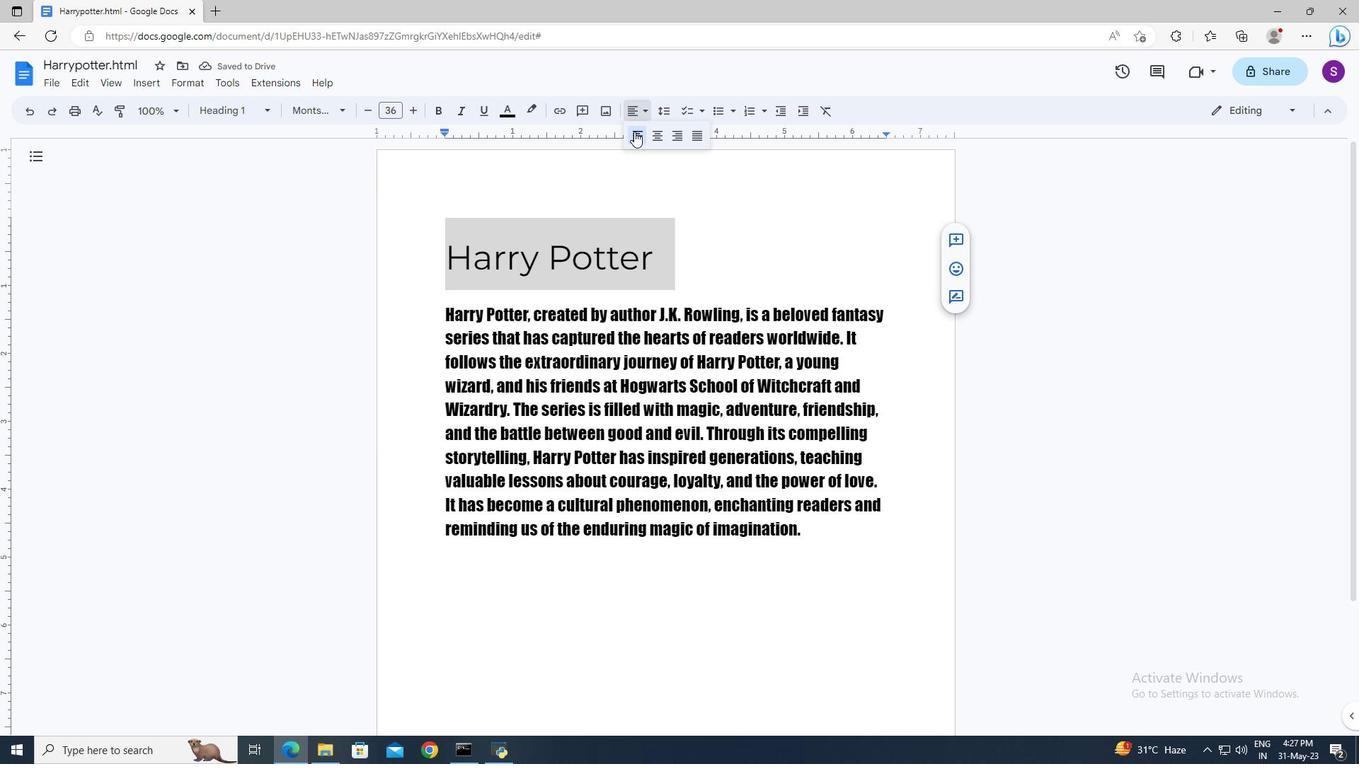 
Action: Mouse pressed left at (635, 133)
Screenshot: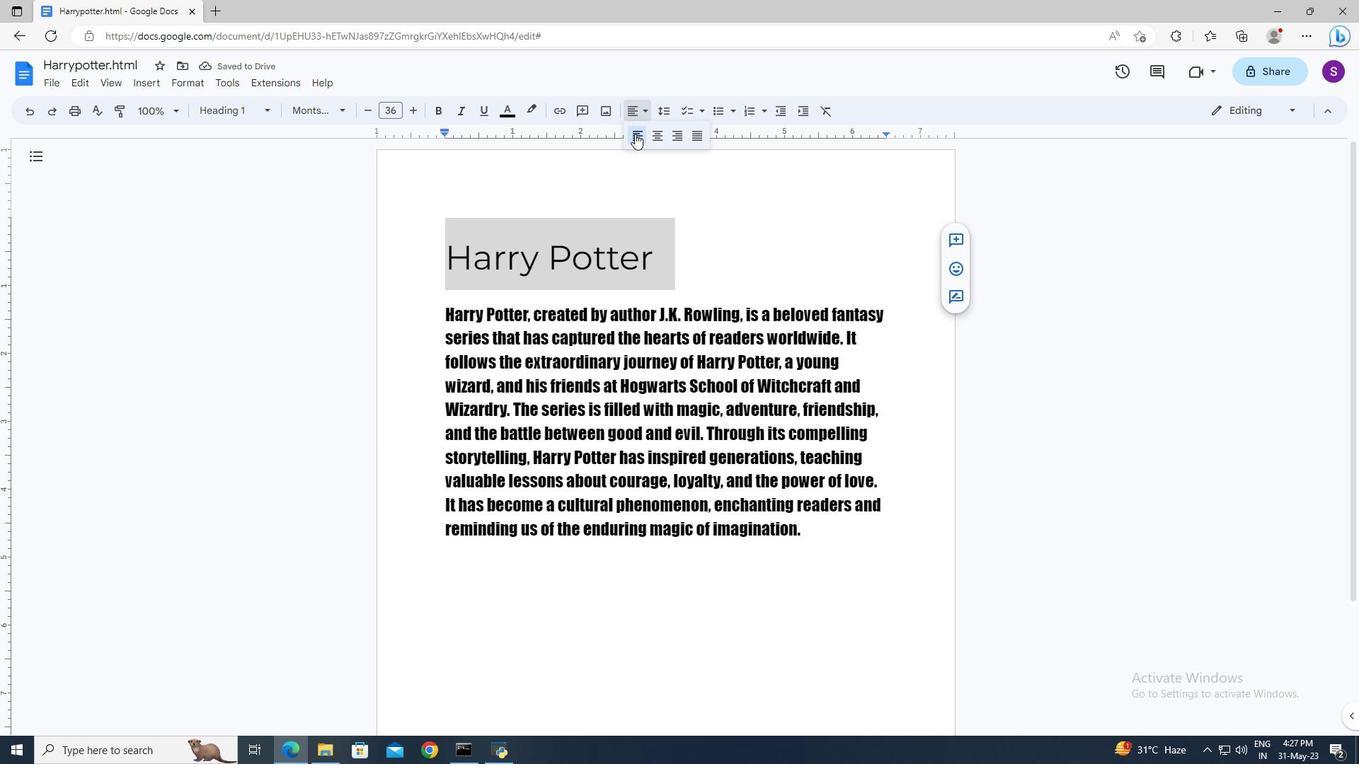 
Action: Mouse moved to (443, 313)
Screenshot: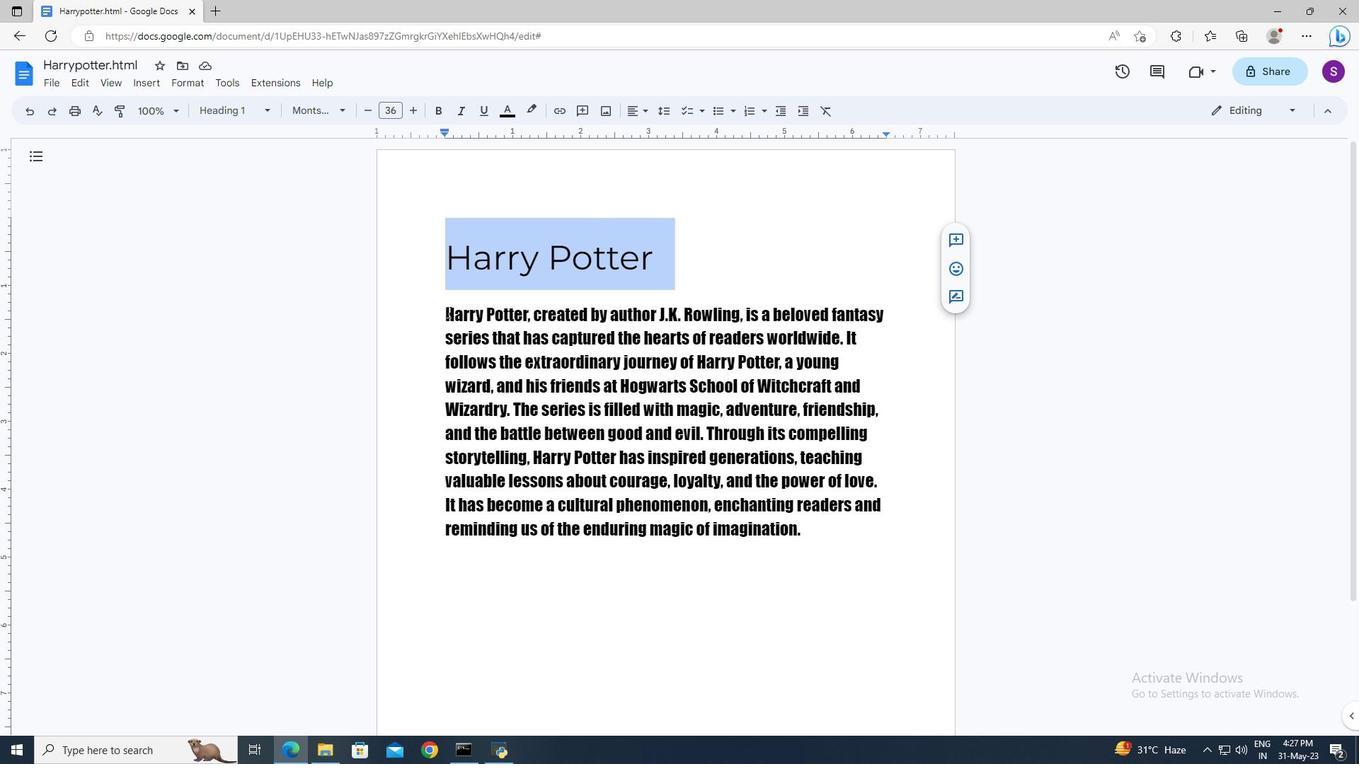 
Action: Mouse pressed left at (443, 313)
Screenshot: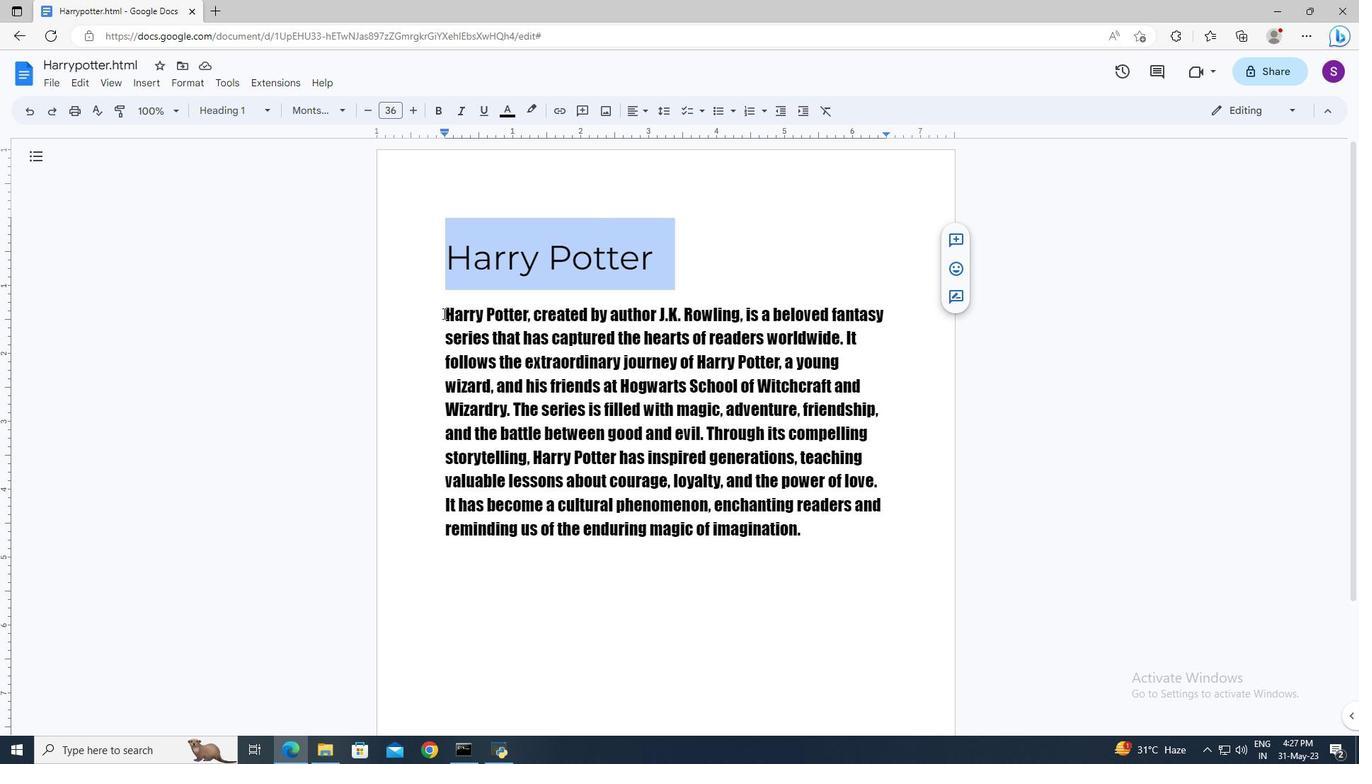 
Action: Key pressed <Key.shift><Key.down>
Screenshot: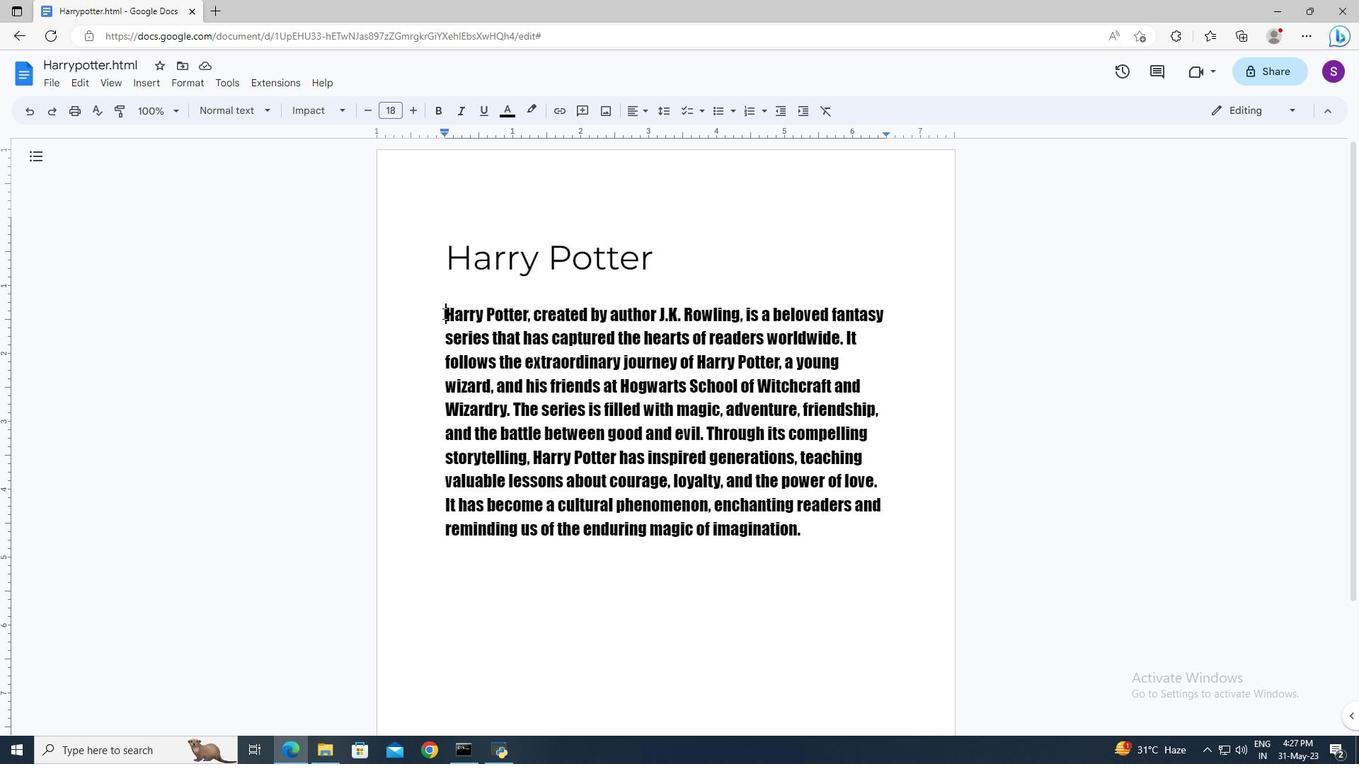 
Action: Mouse moved to (637, 113)
Screenshot: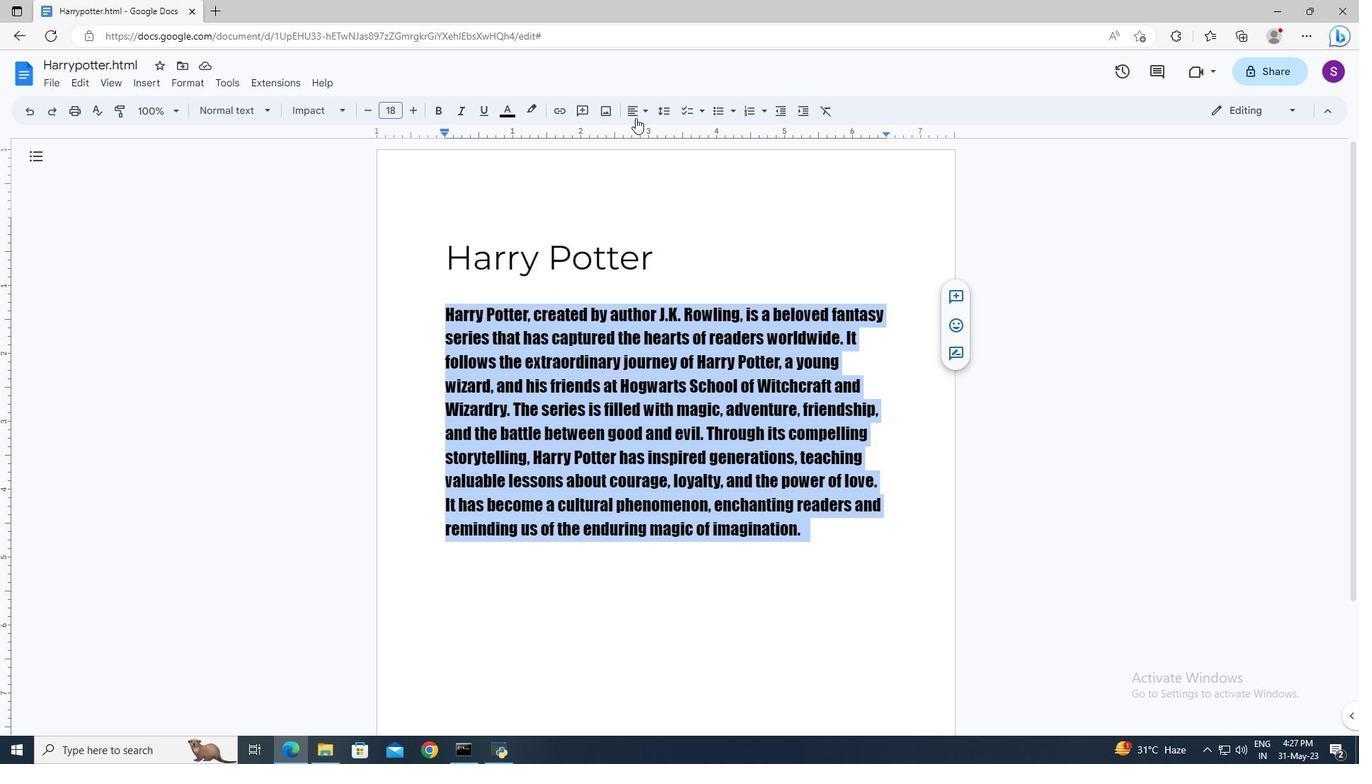 
Action: Mouse pressed left at (637, 113)
Screenshot: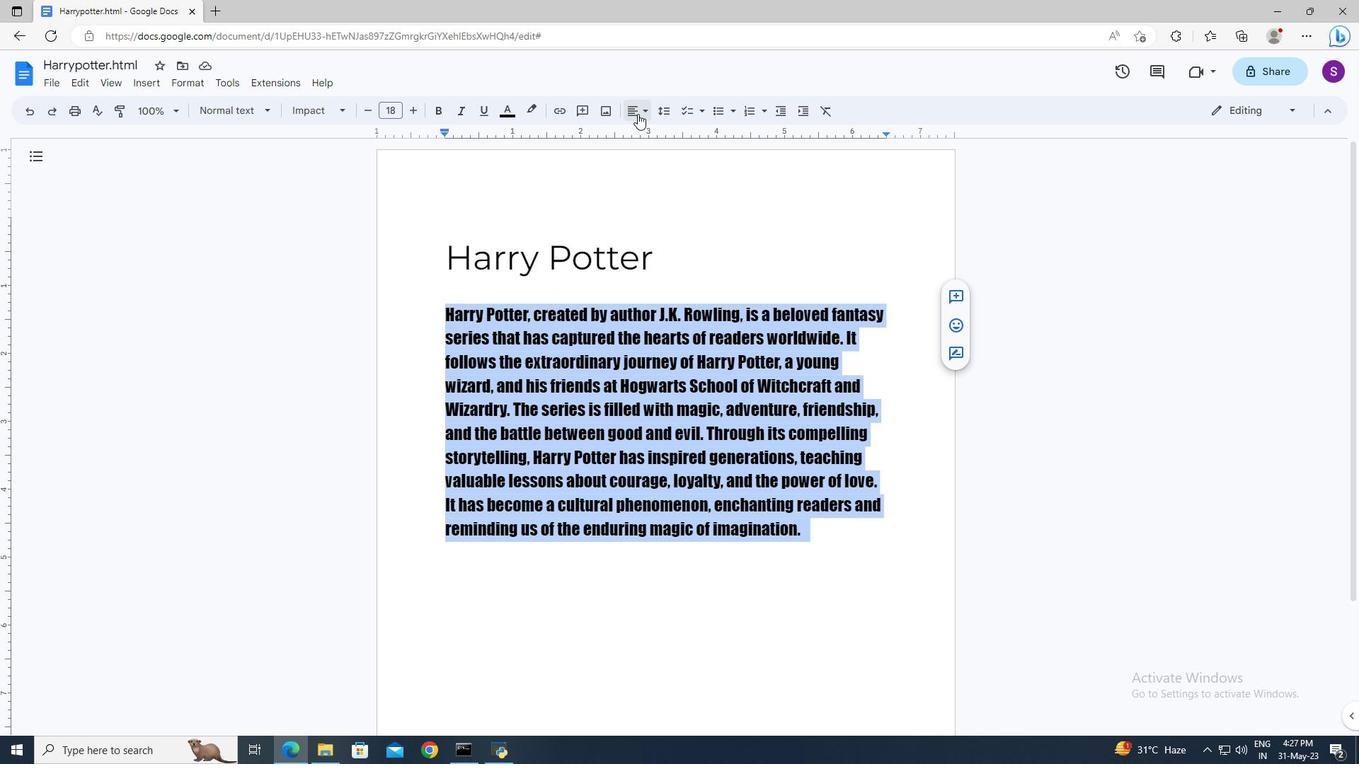 
Action: Mouse moved to (636, 133)
Screenshot: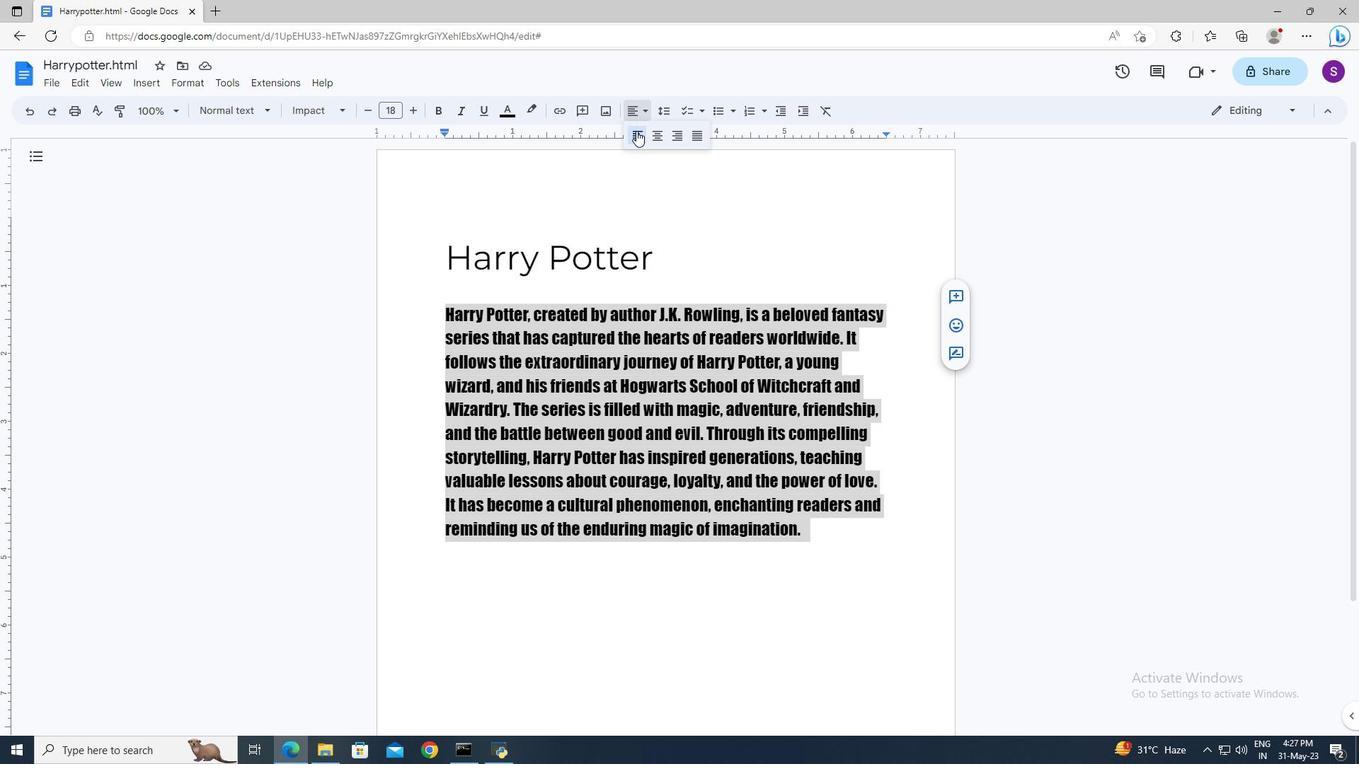 
Action: Mouse pressed left at (636, 133)
Screenshot: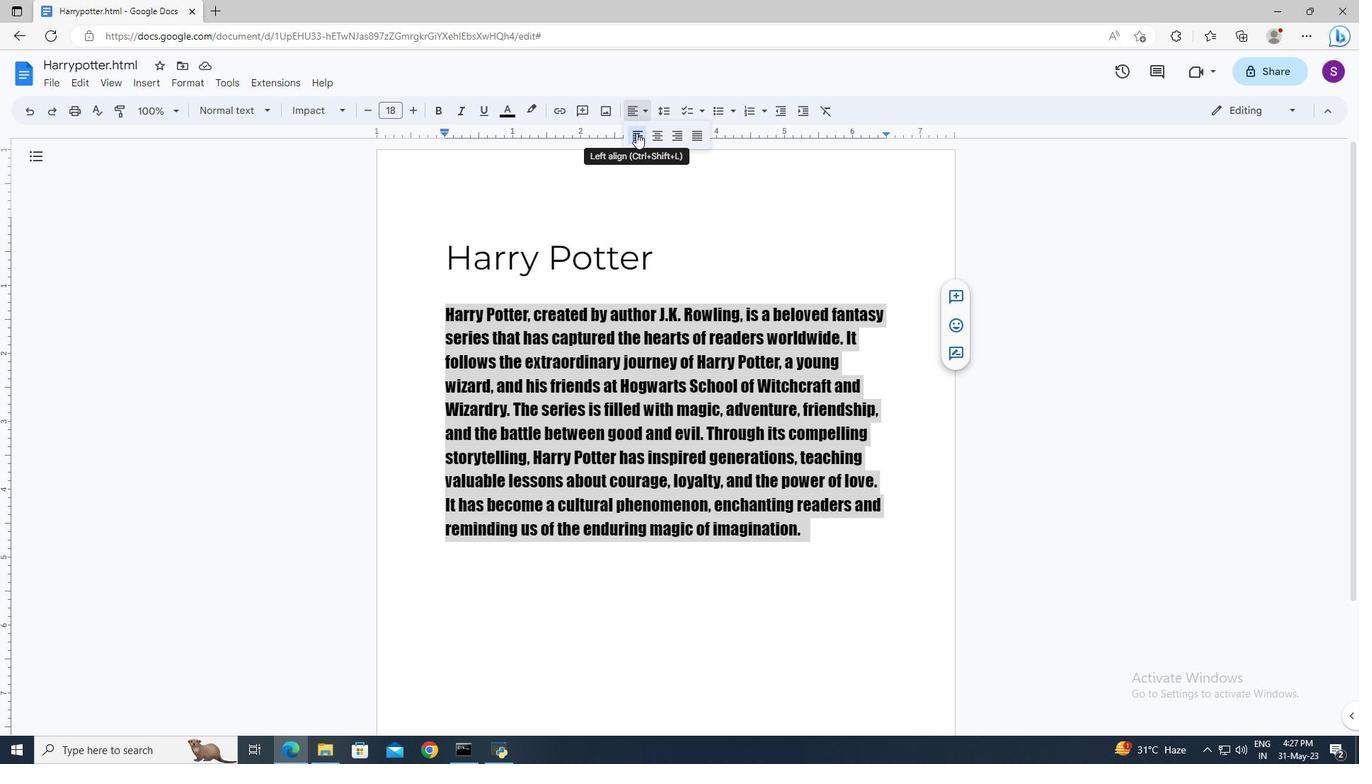 
Action: Mouse moved to (686, 265)
Screenshot: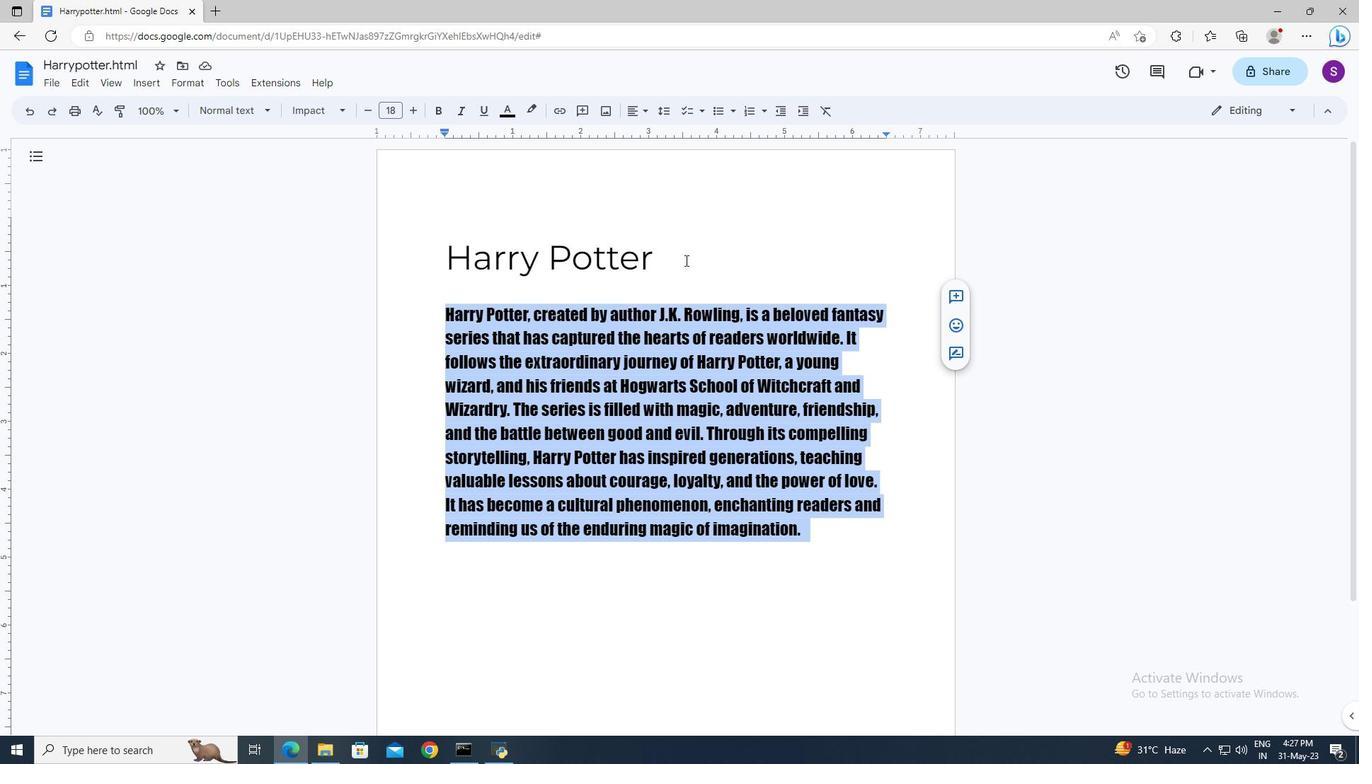 
Action: Mouse pressed left at (686, 265)
Screenshot: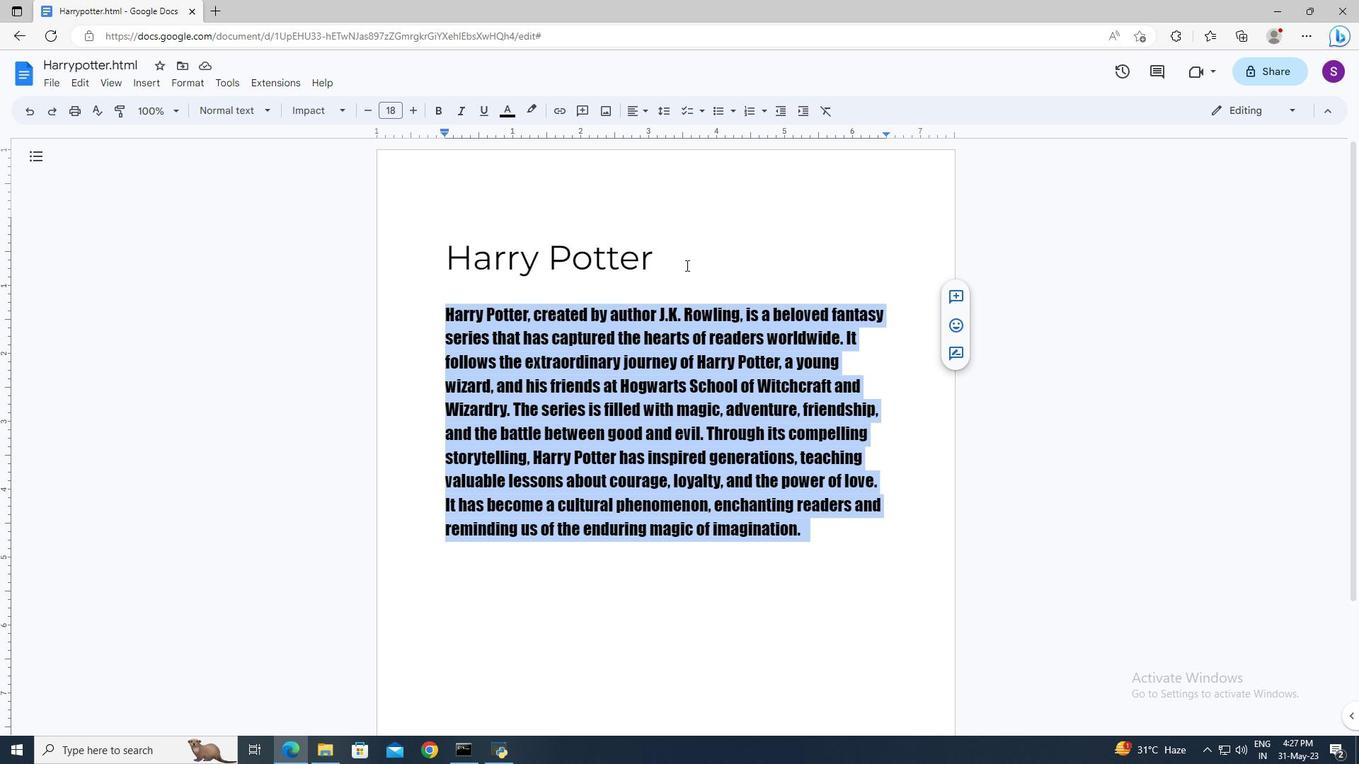 
